 Task: Create a due date automation trigger when advanced on, on the monday after a card is due add fields without custom field "Resume" set to a date in this month at 11:00 AM.
Action: Mouse moved to (1046, 310)
Screenshot: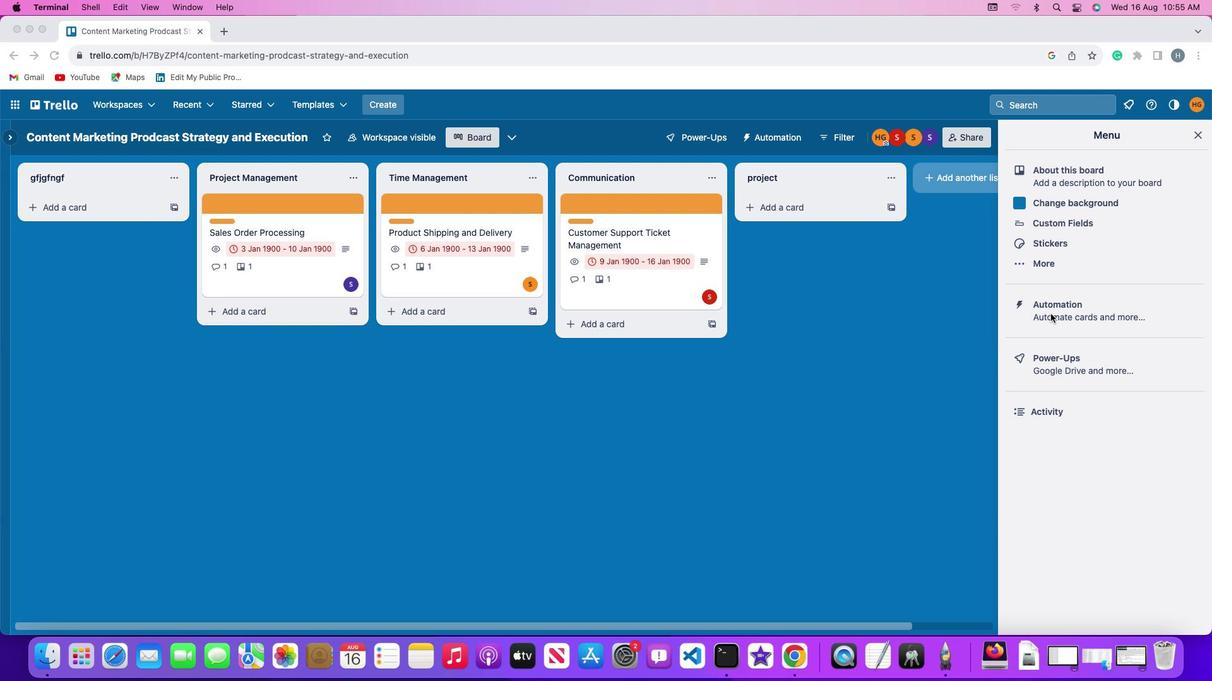
Action: Mouse pressed left at (1046, 310)
Screenshot: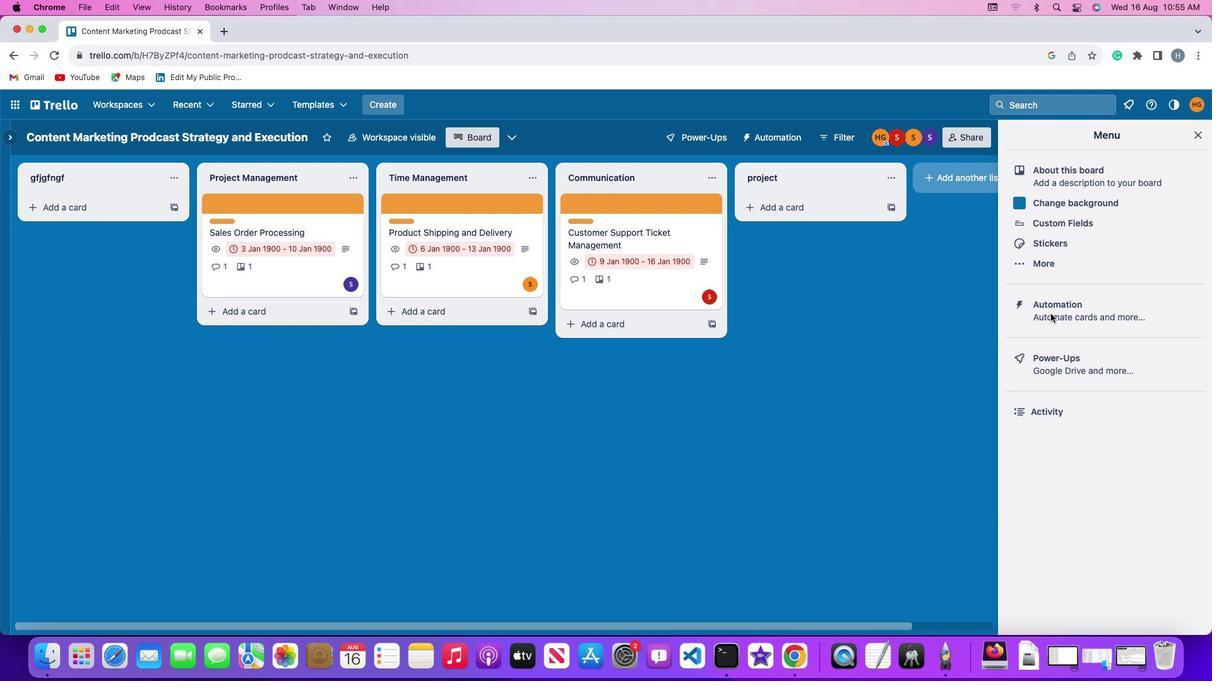 
Action: Mouse pressed left at (1046, 310)
Screenshot: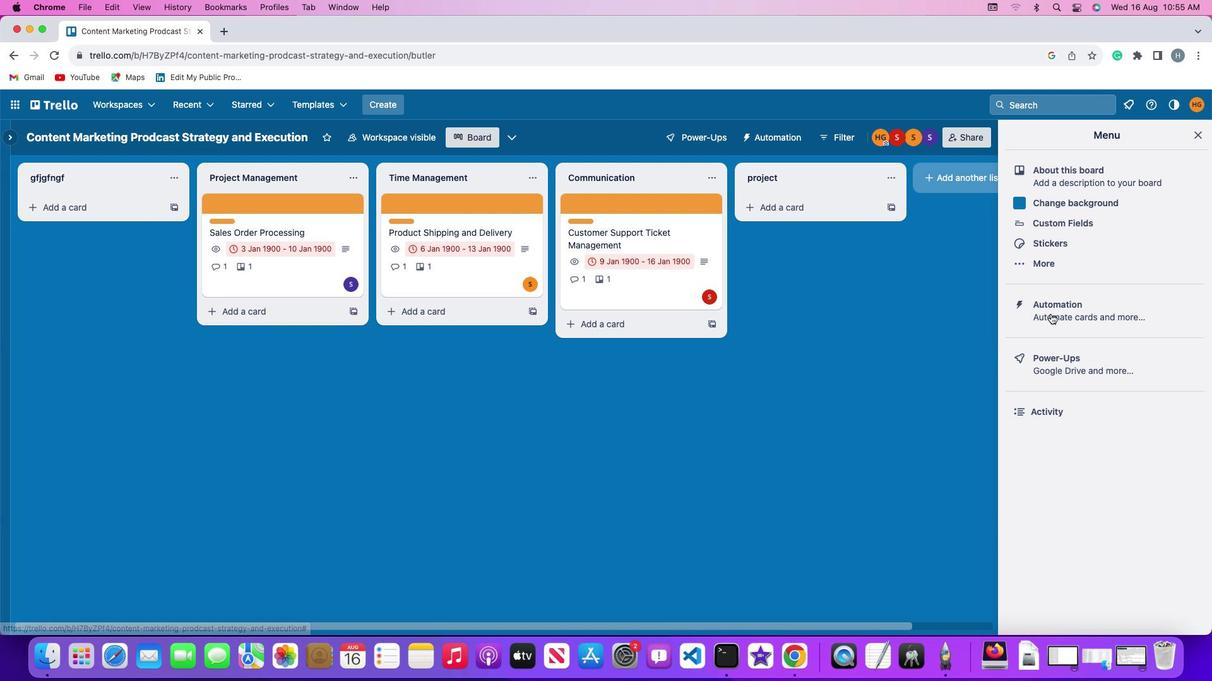 
Action: Mouse moved to (93, 294)
Screenshot: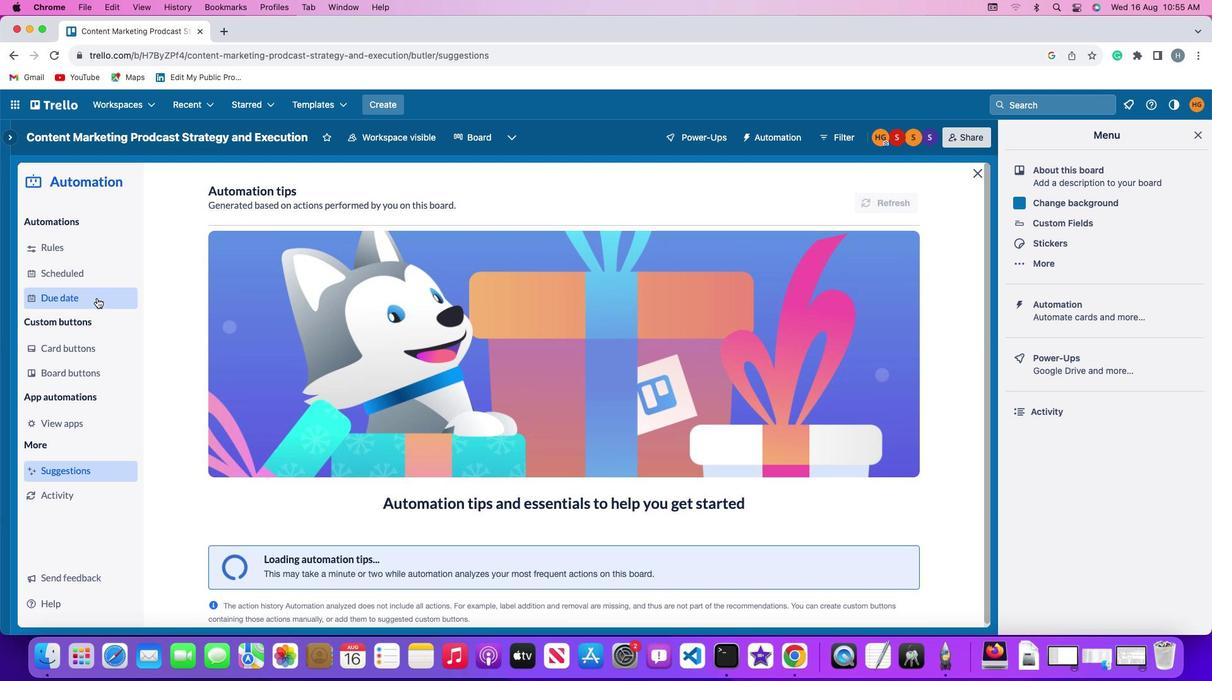 
Action: Mouse pressed left at (93, 294)
Screenshot: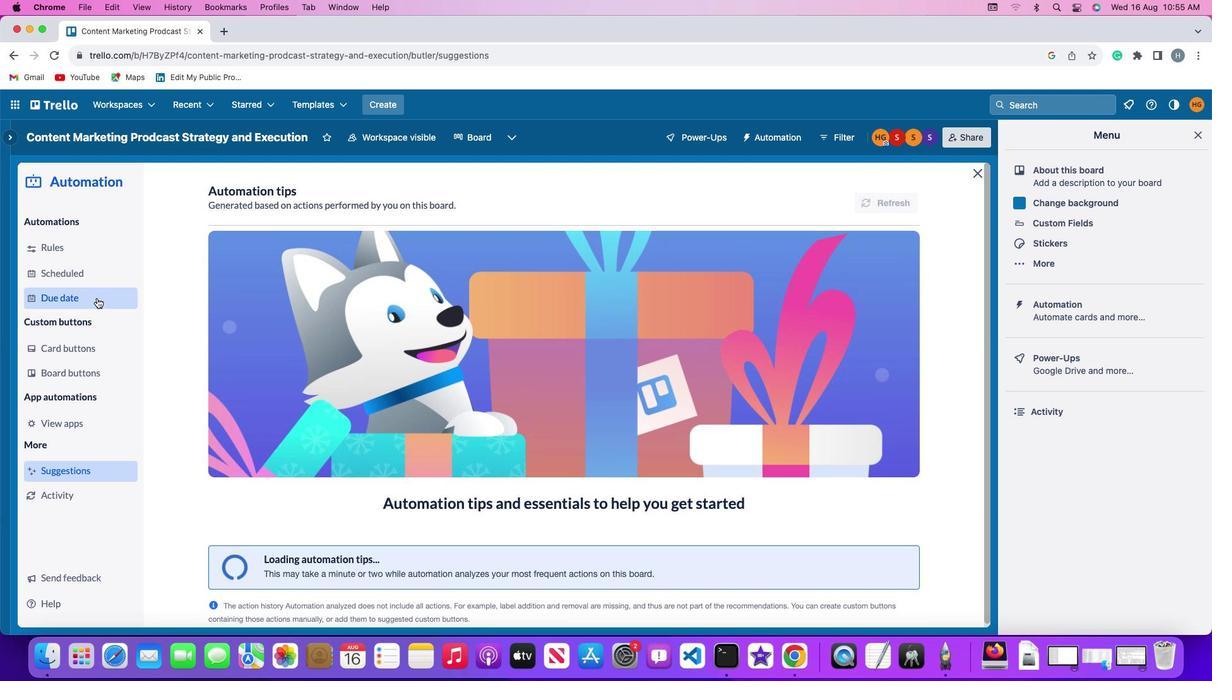 
Action: Mouse moved to (856, 187)
Screenshot: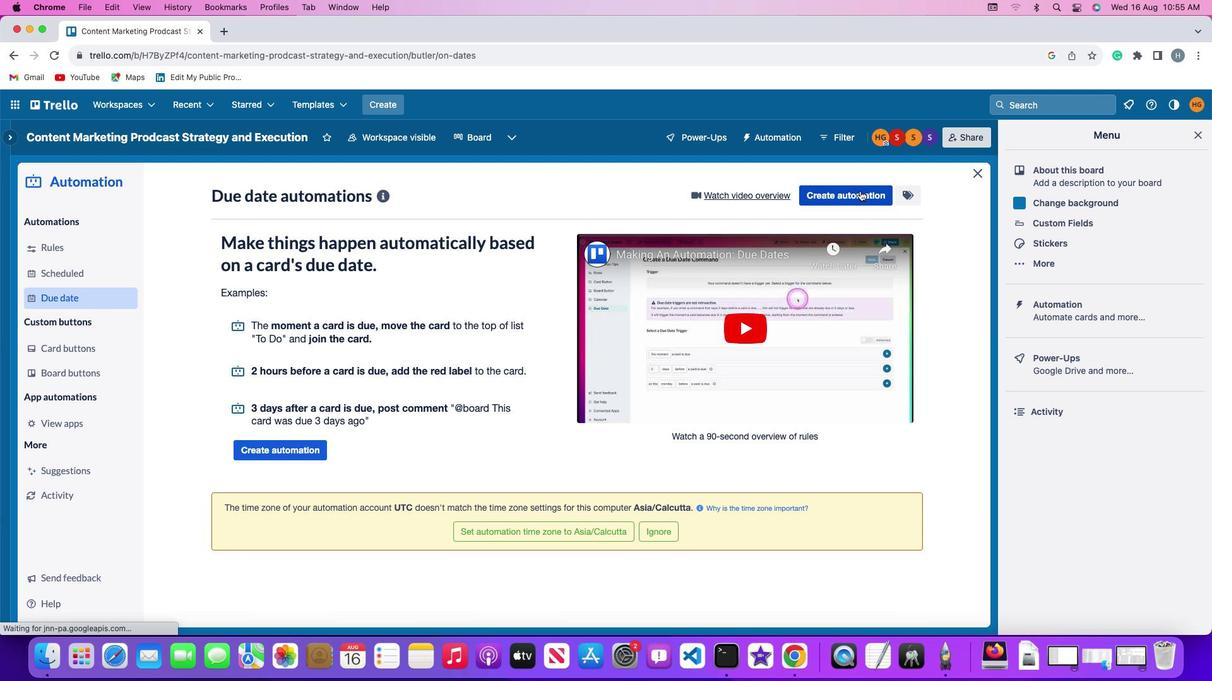 
Action: Mouse pressed left at (856, 187)
Screenshot: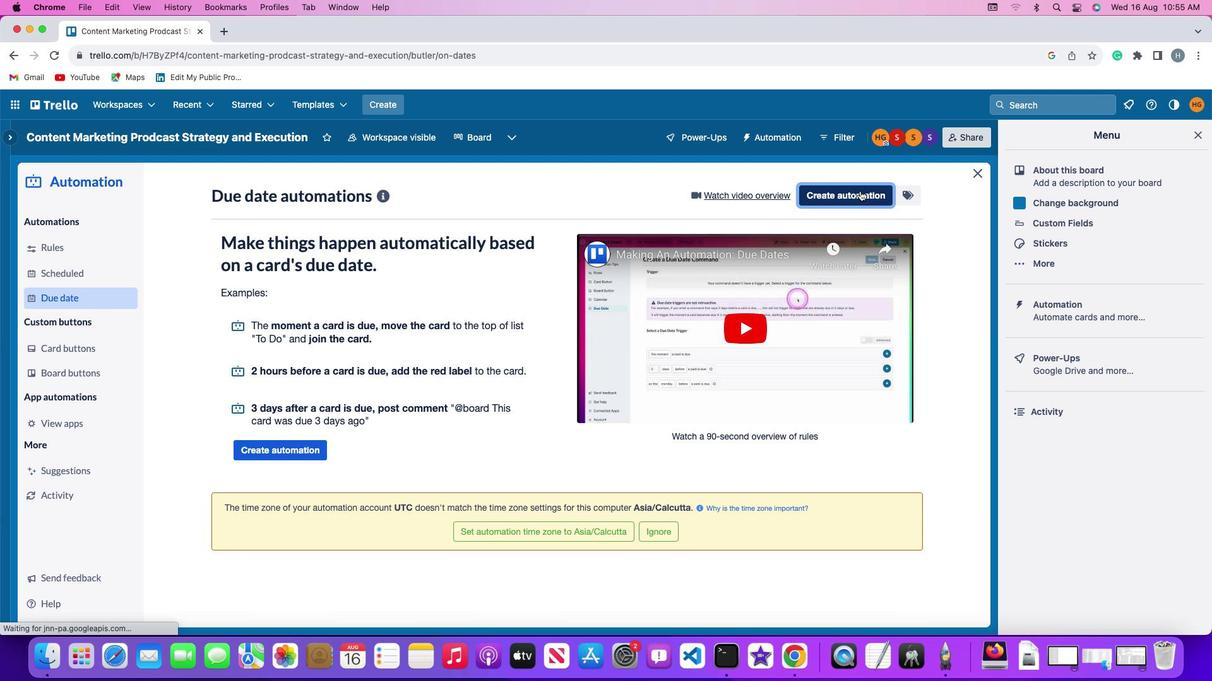 
Action: Mouse moved to (255, 311)
Screenshot: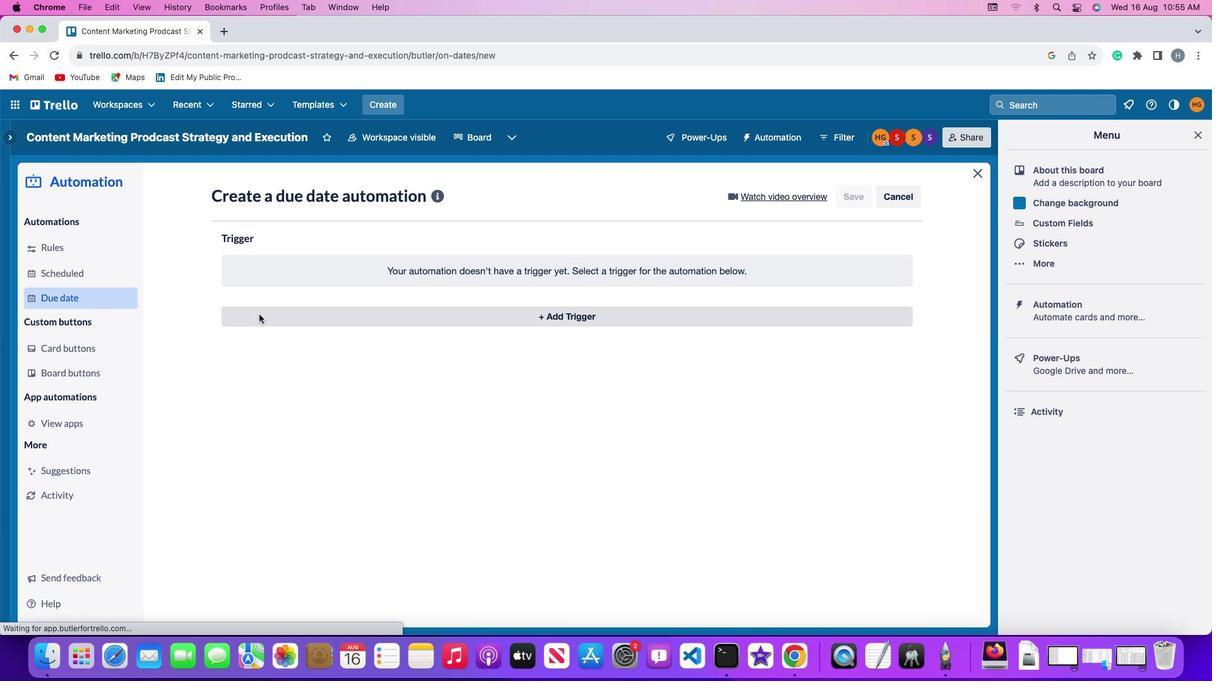 
Action: Mouse pressed left at (255, 311)
Screenshot: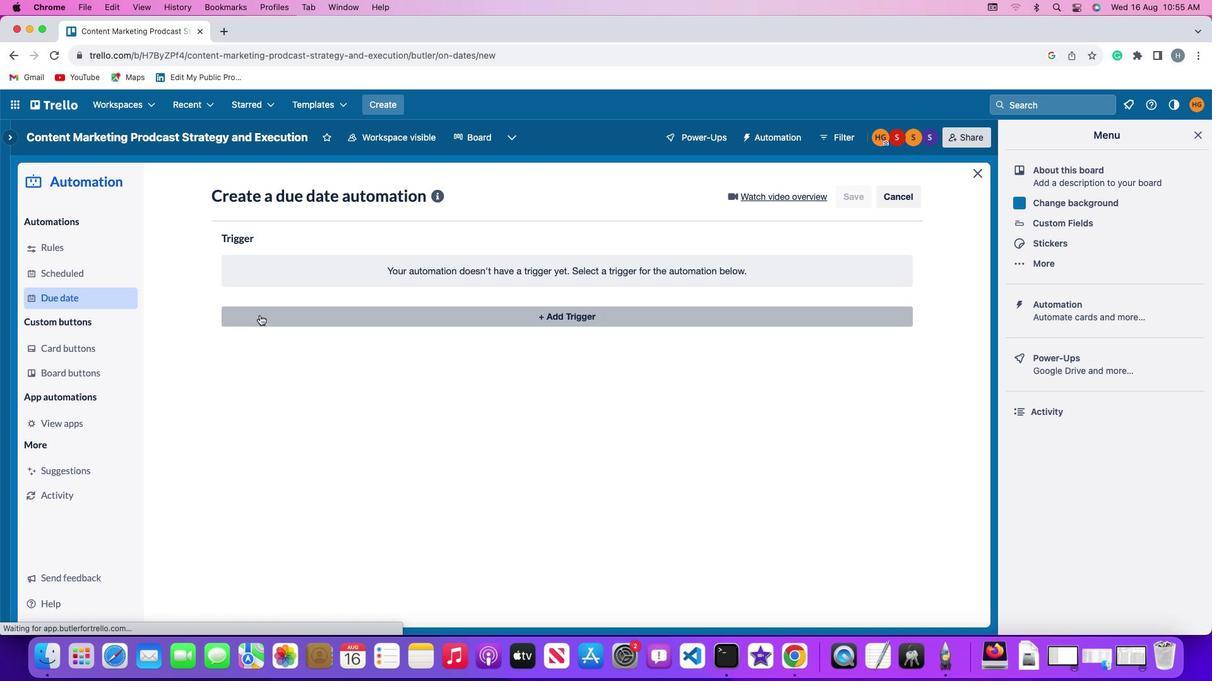 
Action: Mouse moved to (289, 544)
Screenshot: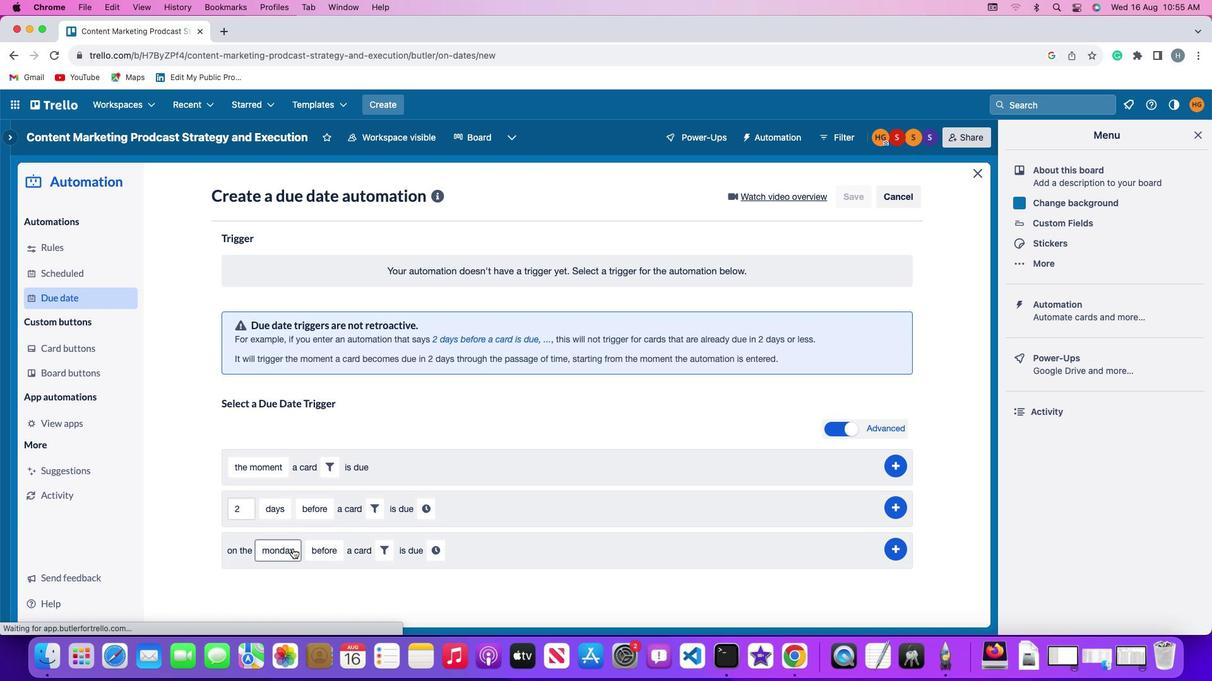 
Action: Mouse pressed left at (289, 544)
Screenshot: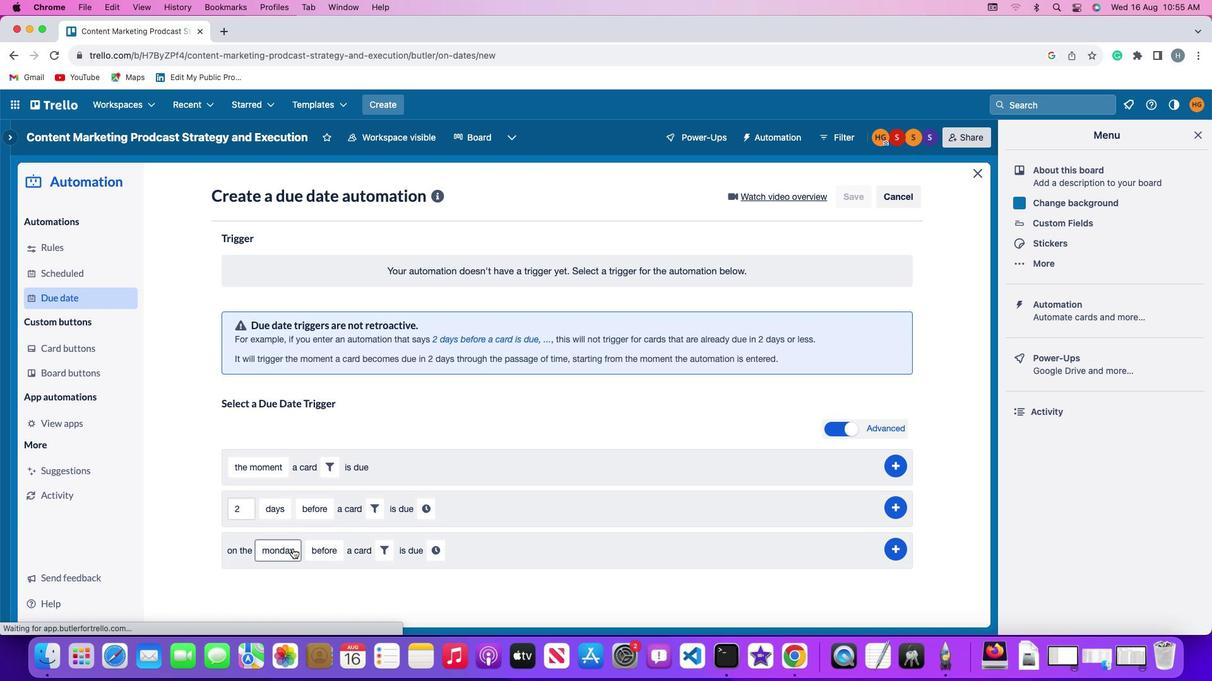 
Action: Mouse moved to (280, 370)
Screenshot: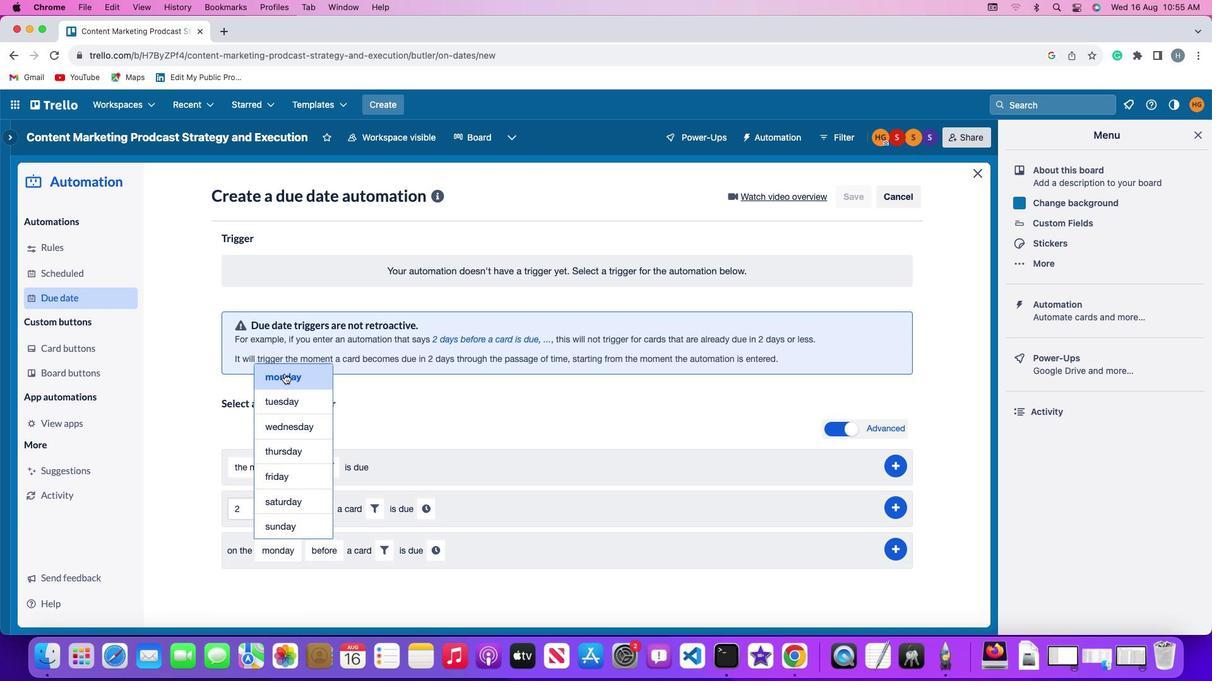 
Action: Mouse pressed left at (280, 370)
Screenshot: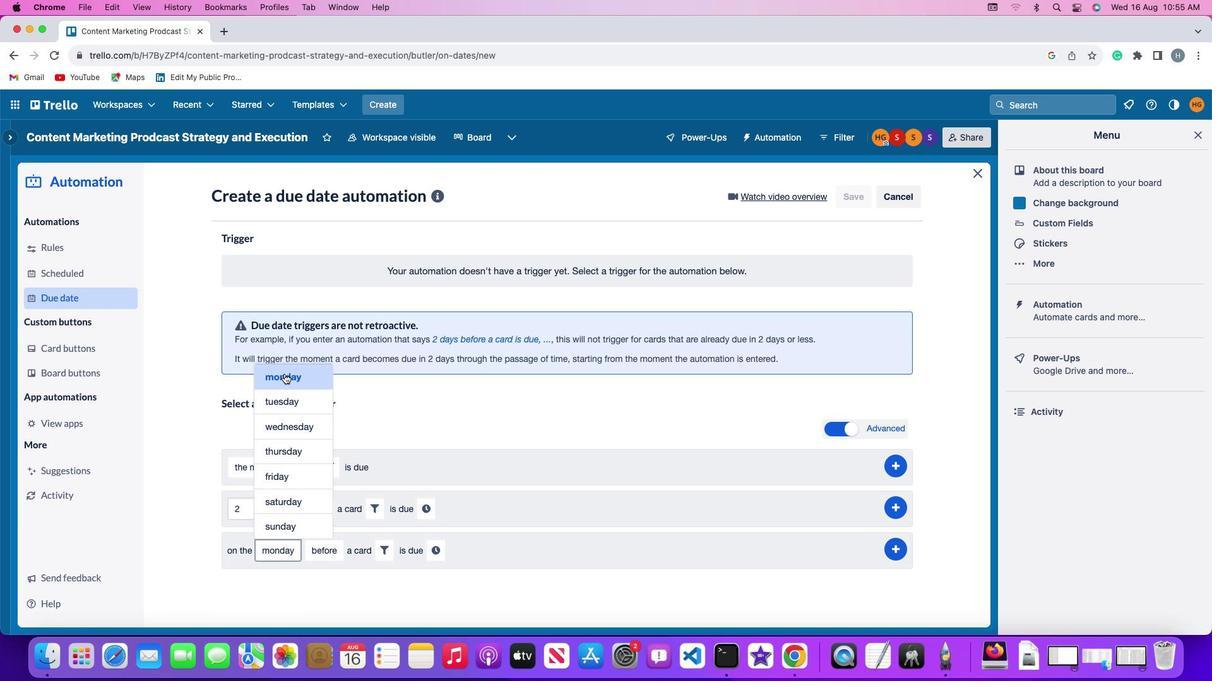 
Action: Mouse moved to (320, 546)
Screenshot: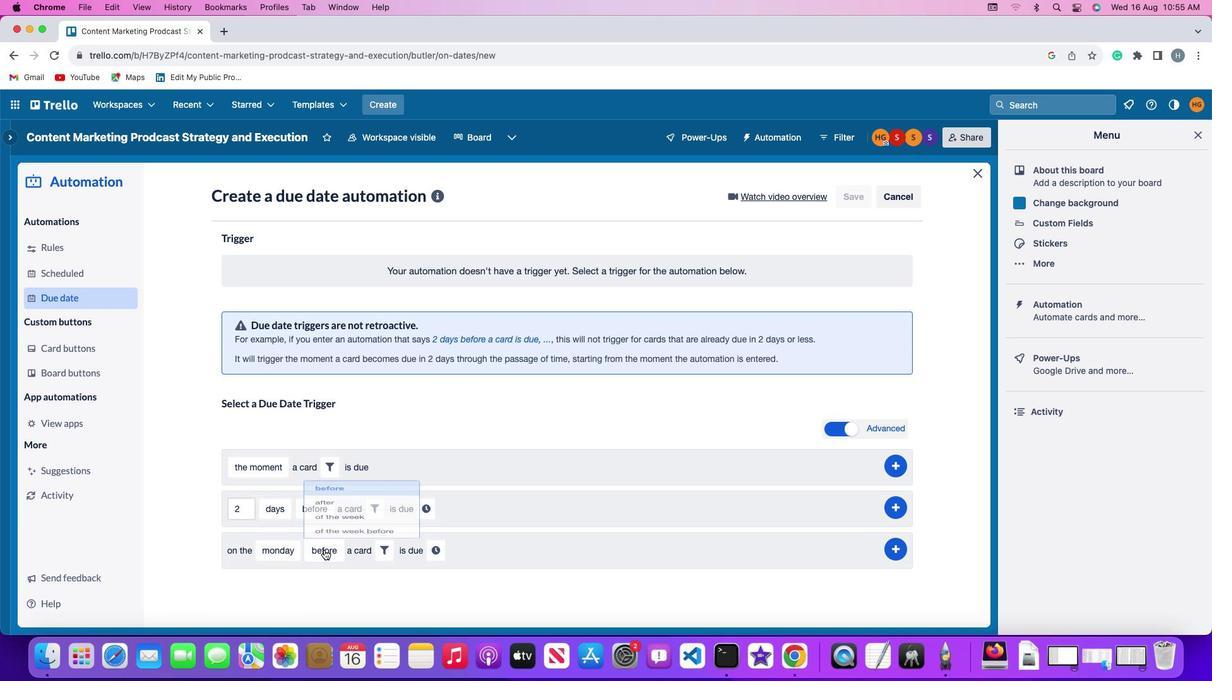 
Action: Mouse pressed left at (320, 546)
Screenshot: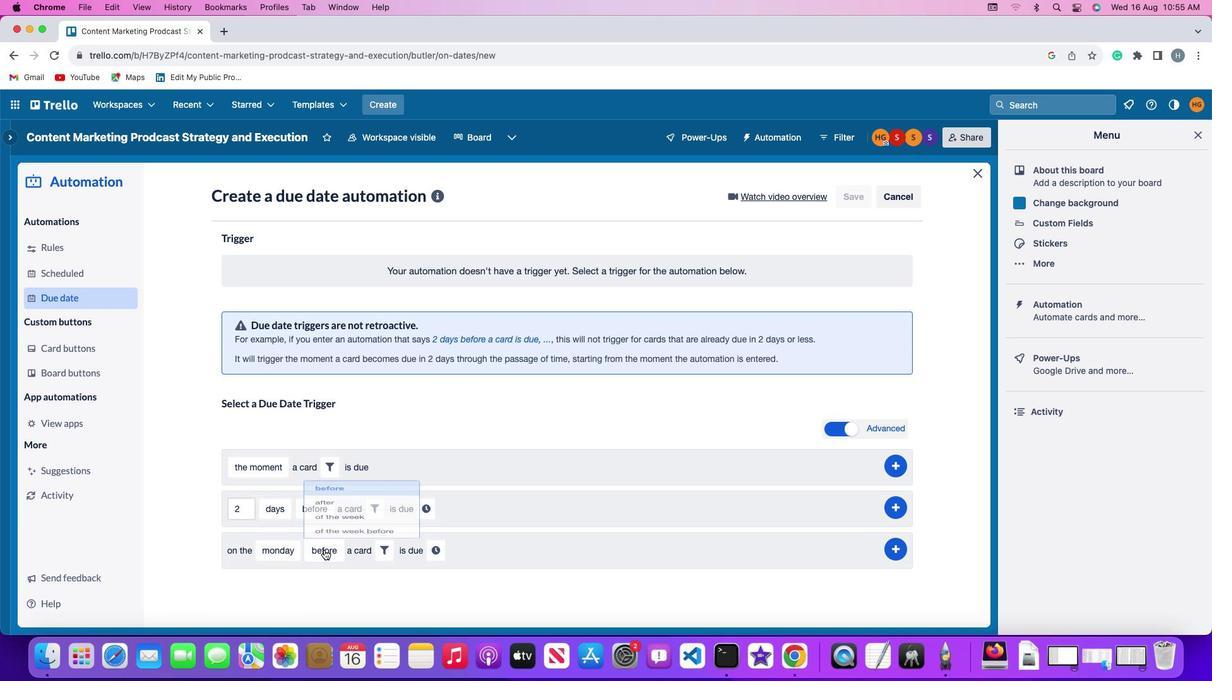 
Action: Mouse moved to (332, 473)
Screenshot: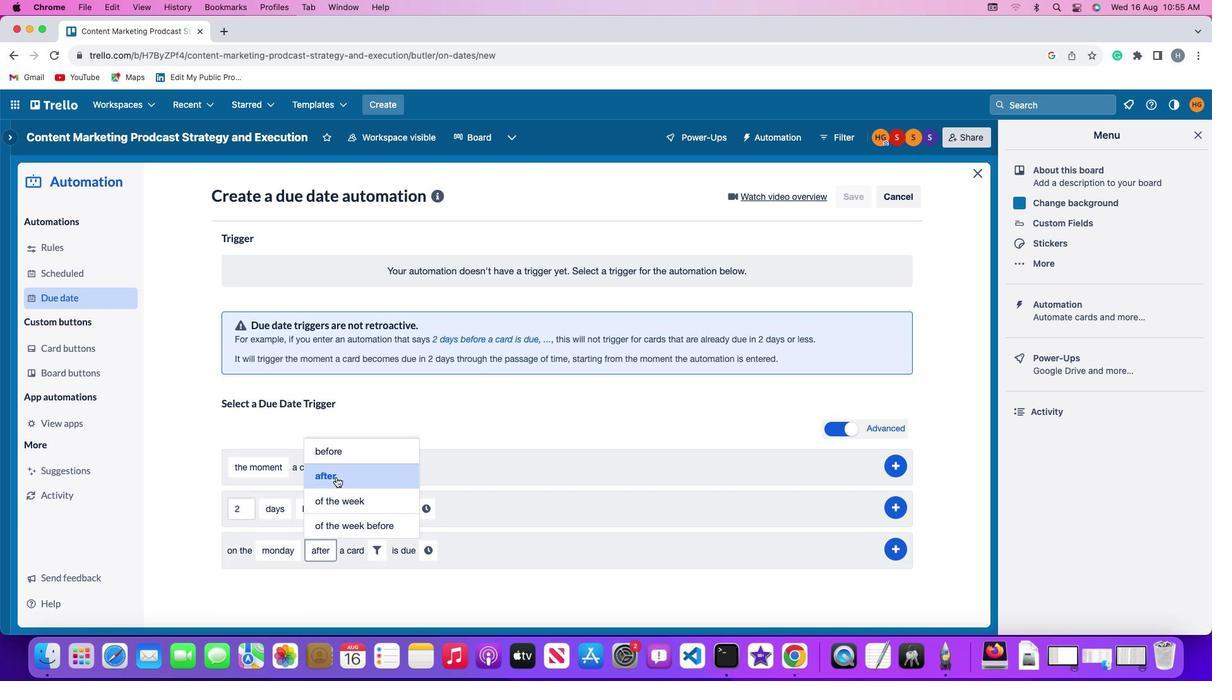 
Action: Mouse pressed left at (332, 473)
Screenshot: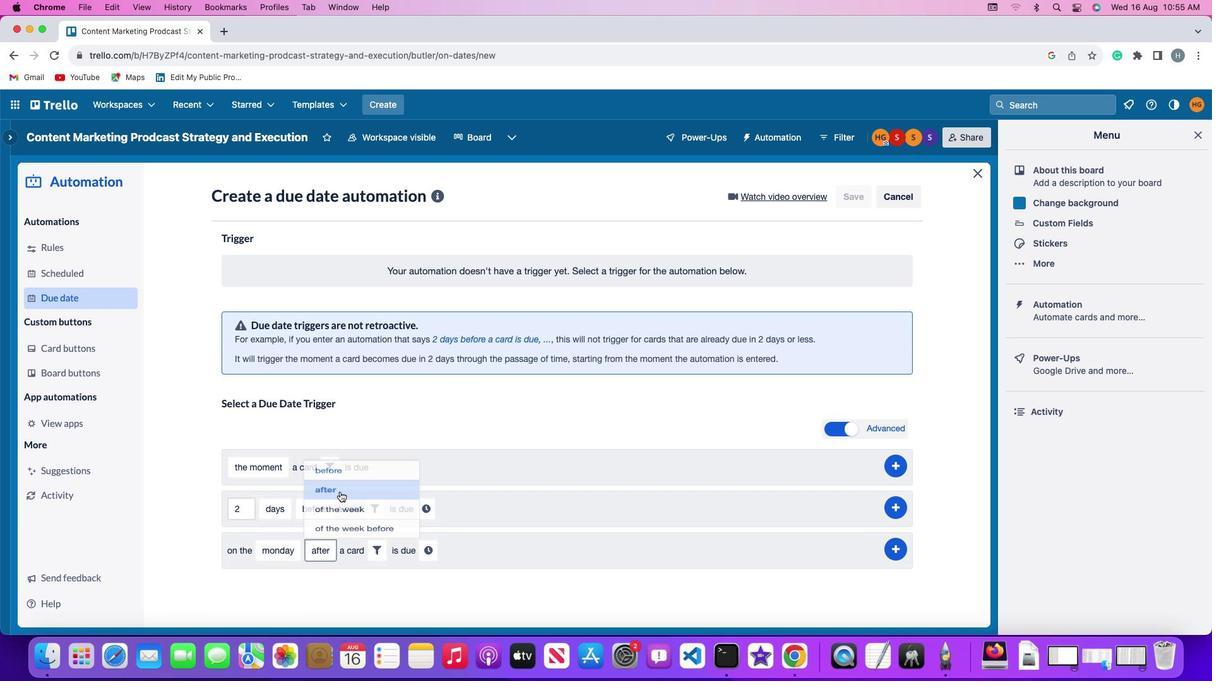 
Action: Mouse moved to (371, 549)
Screenshot: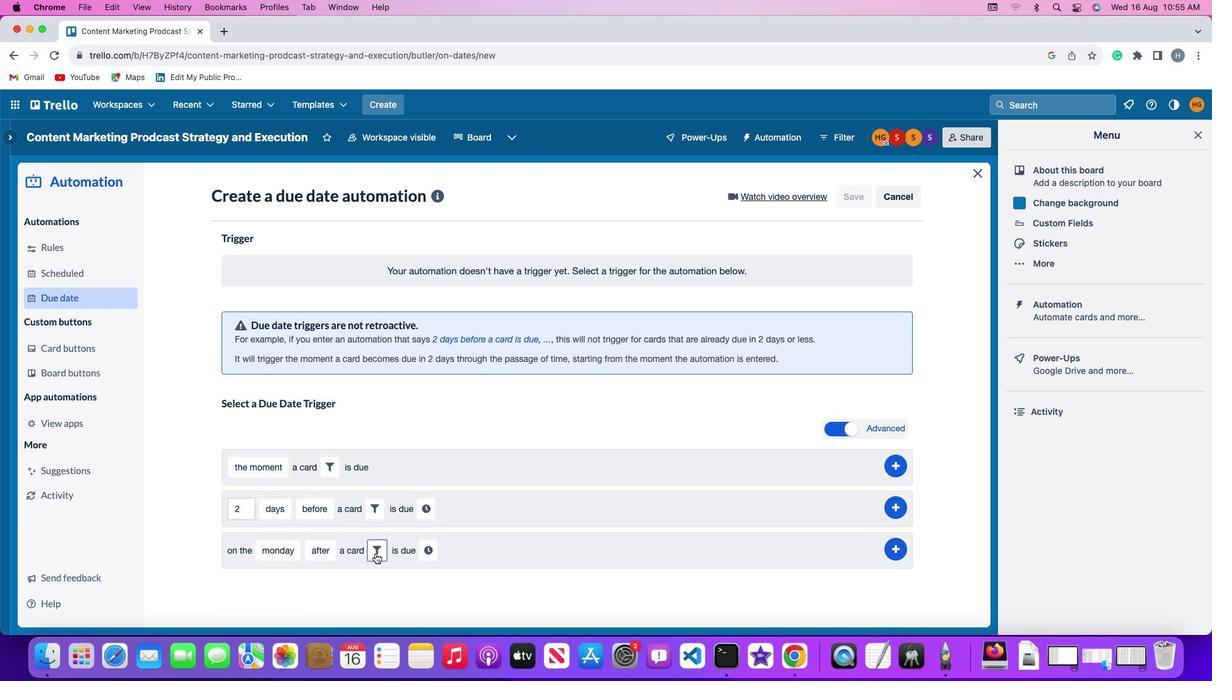 
Action: Mouse pressed left at (371, 549)
Screenshot: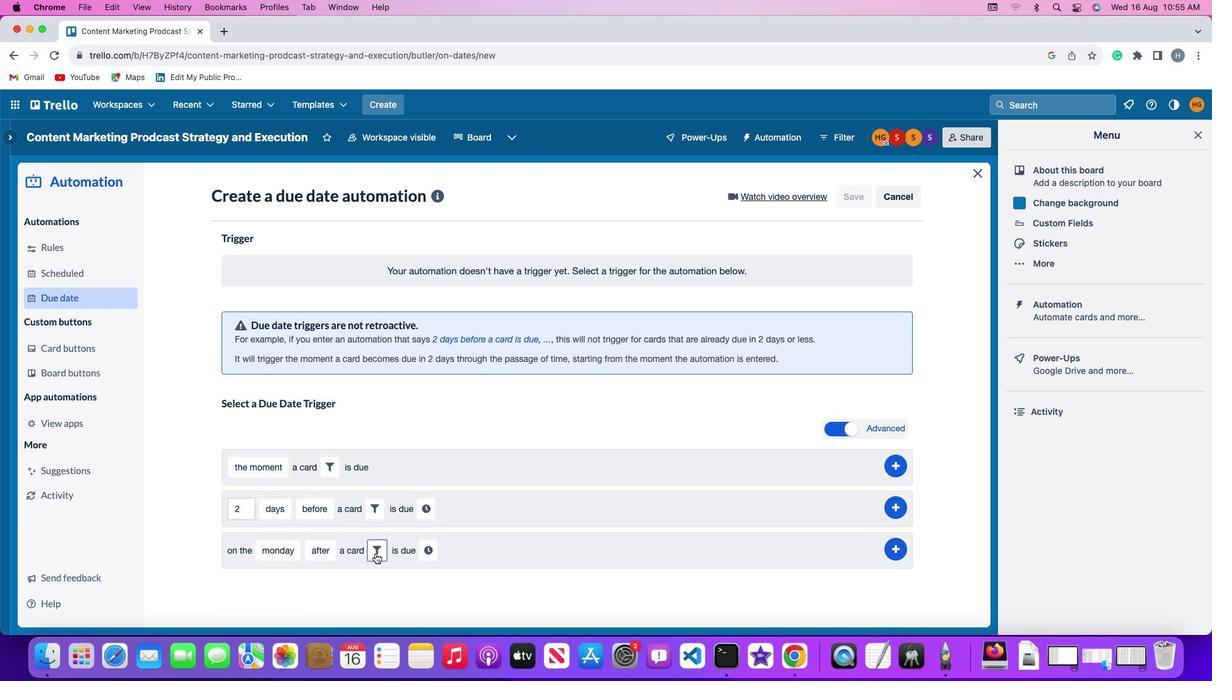 
Action: Mouse moved to (577, 590)
Screenshot: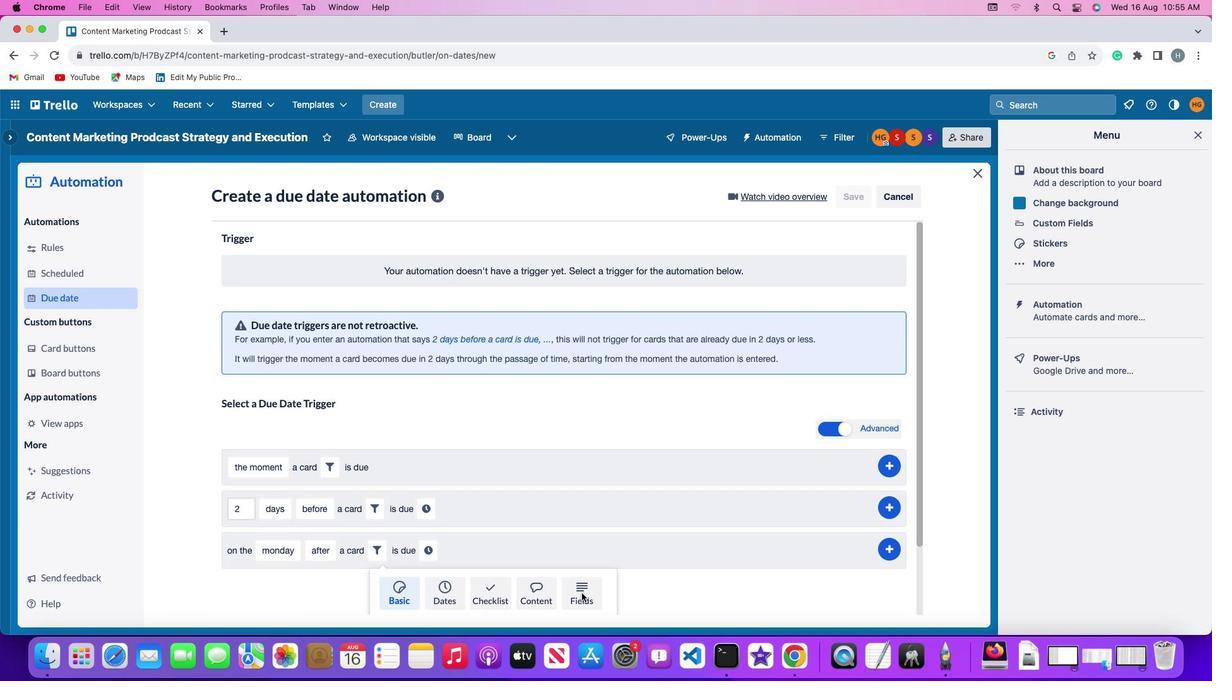 
Action: Mouse pressed left at (577, 590)
Screenshot: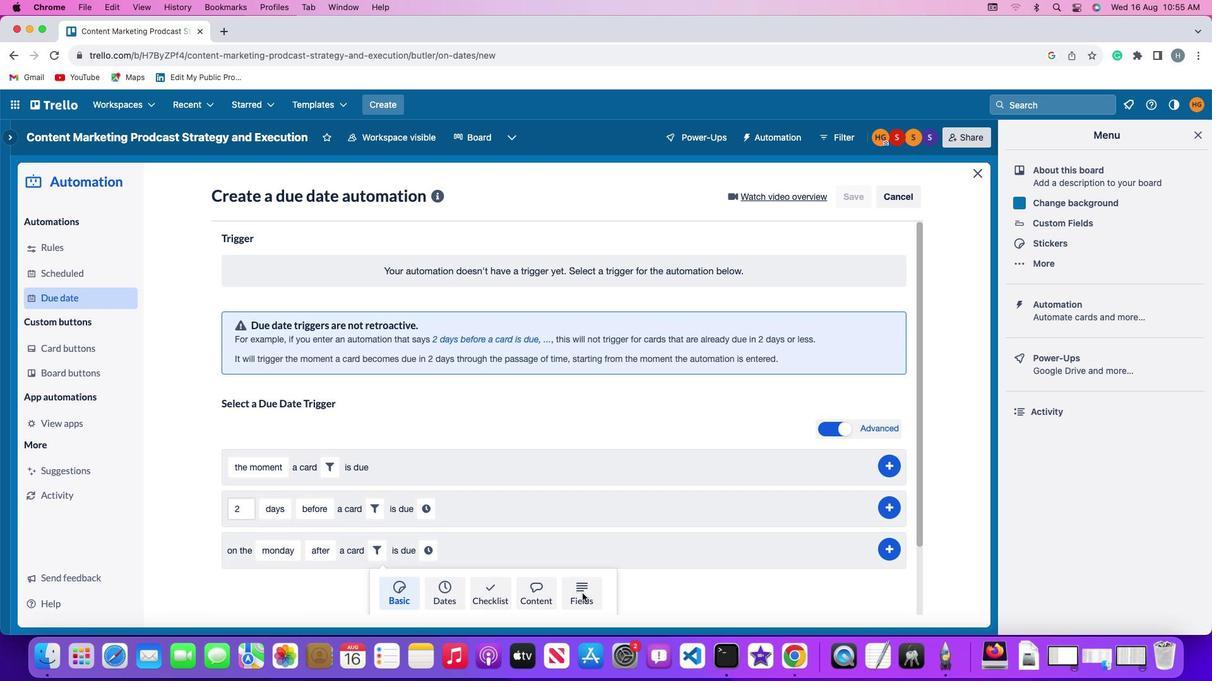 
Action: Mouse moved to (352, 587)
Screenshot: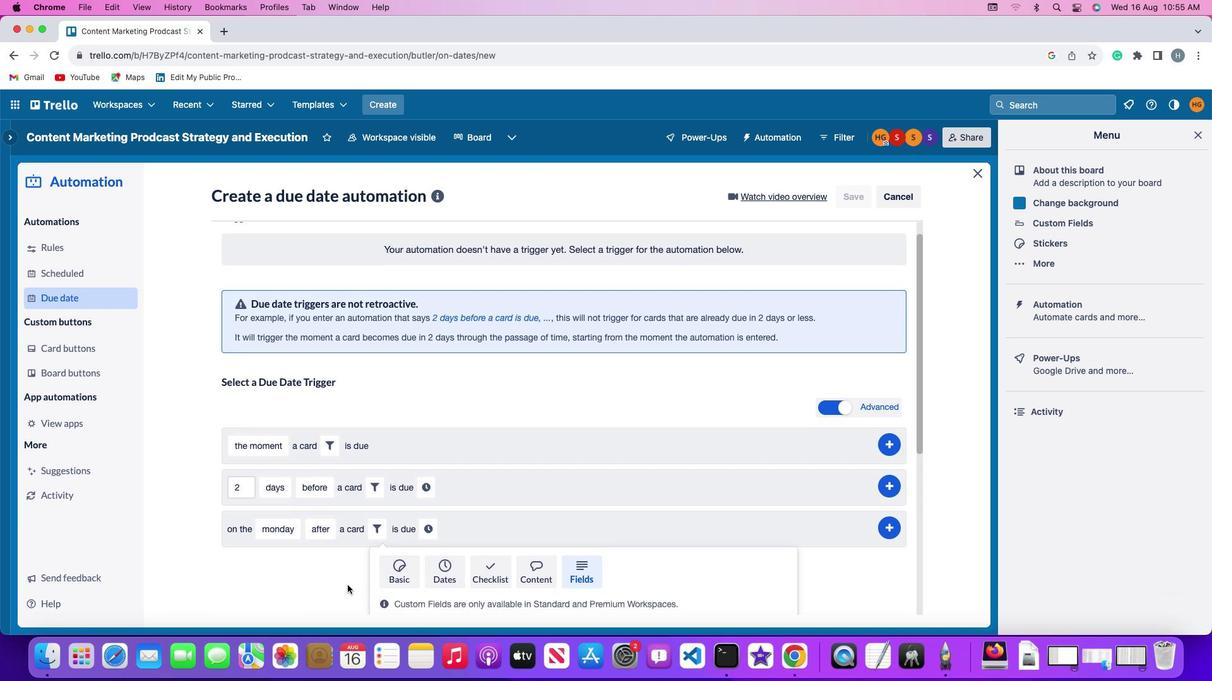 
Action: Mouse scrolled (352, 587) with delta (-3, -3)
Screenshot: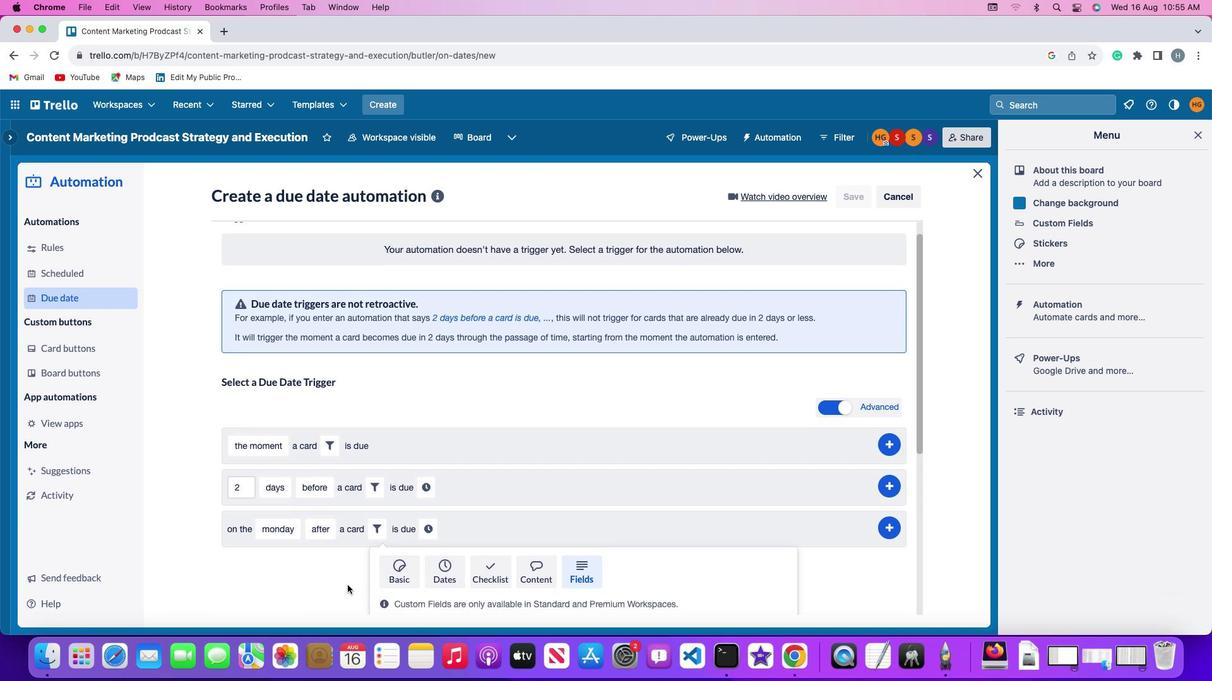 
Action: Mouse moved to (351, 587)
Screenshot: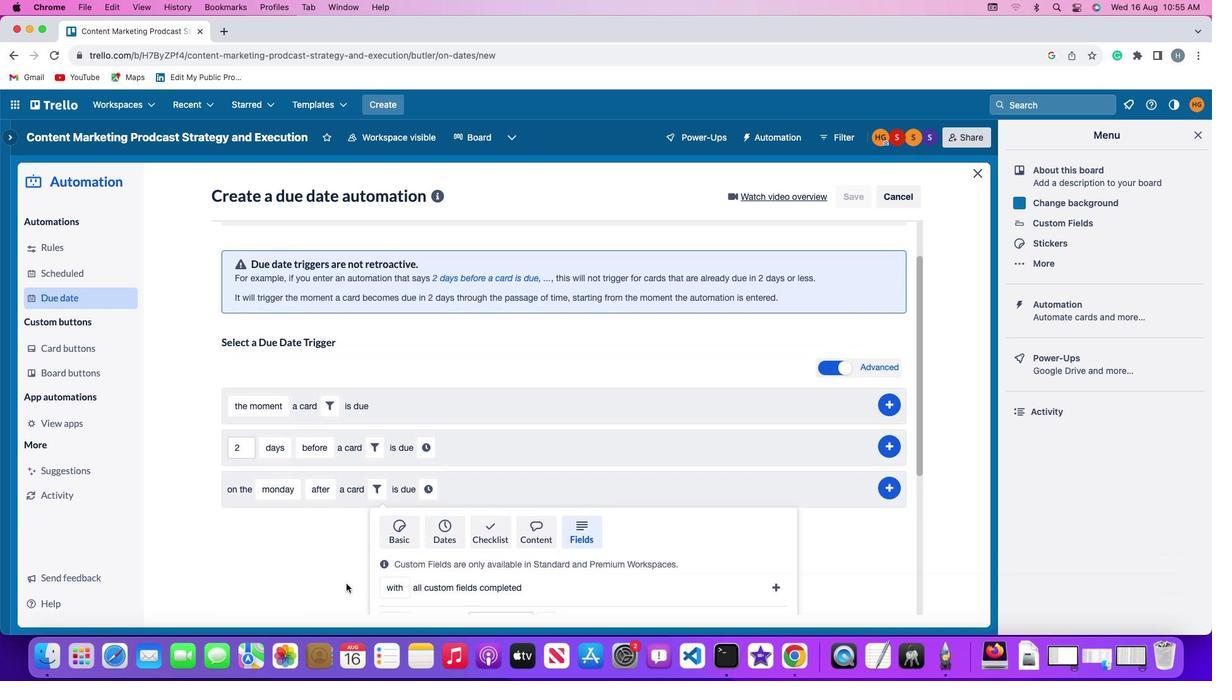 
Action: Mouse scrolled (351, 587) with delta (-3, -3)
Screenshot: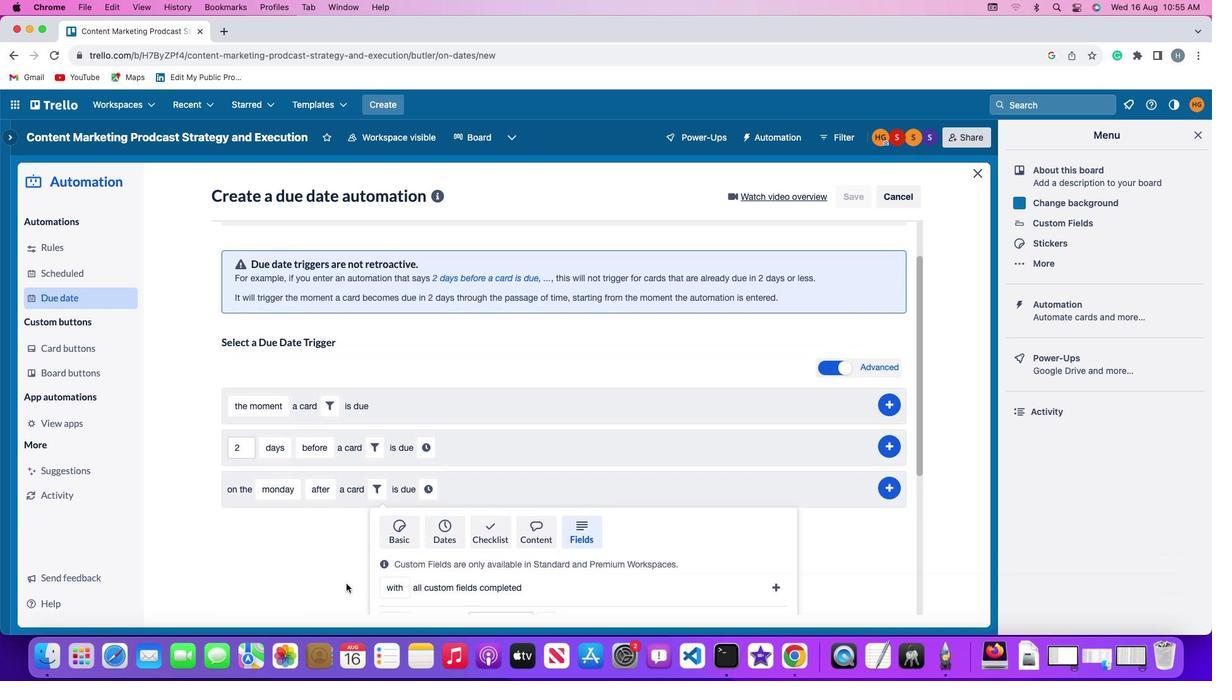 
Action: Mouse moved to (350, 586)
Screenshot: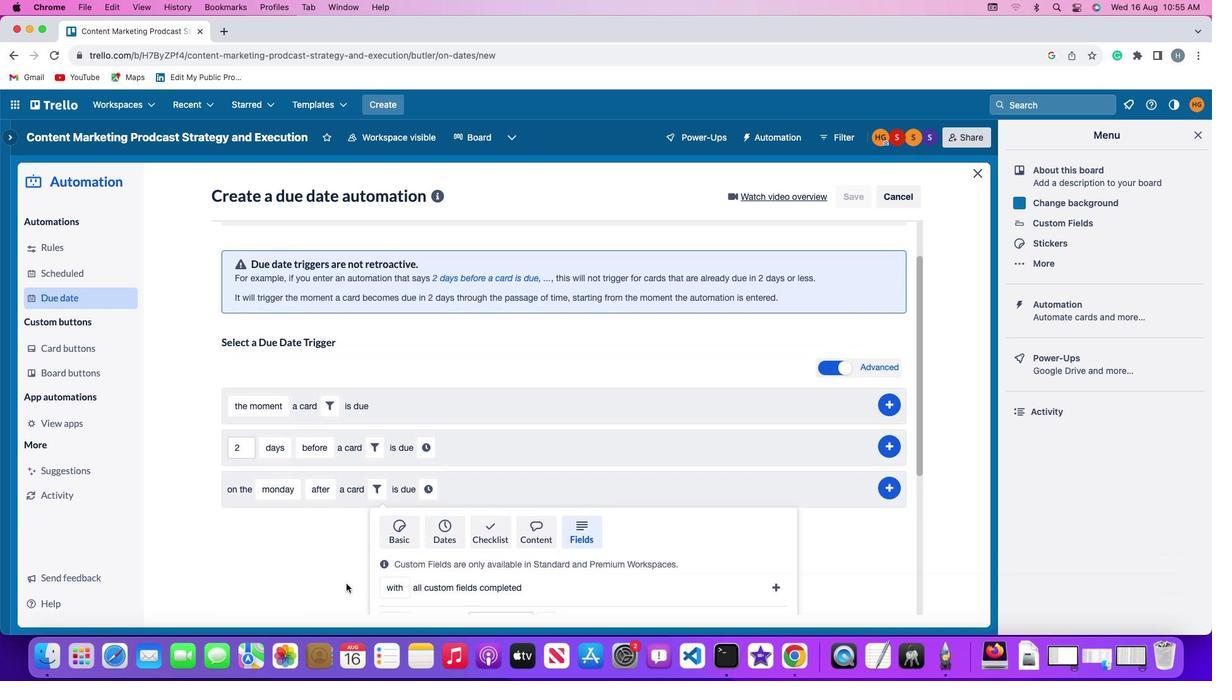 
Action: Mouse scrolled (350, 586) with delta (-3, -5)
Screenshot: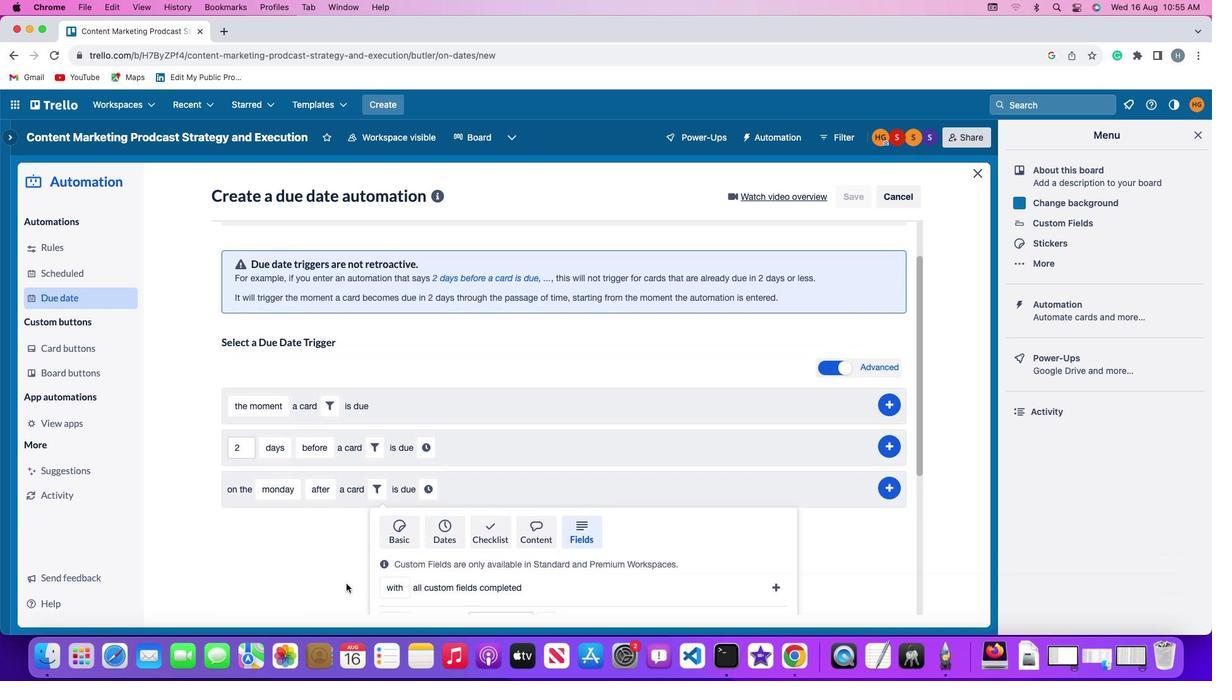 
Action: Mouse moved to (349, 584)
Screenshot: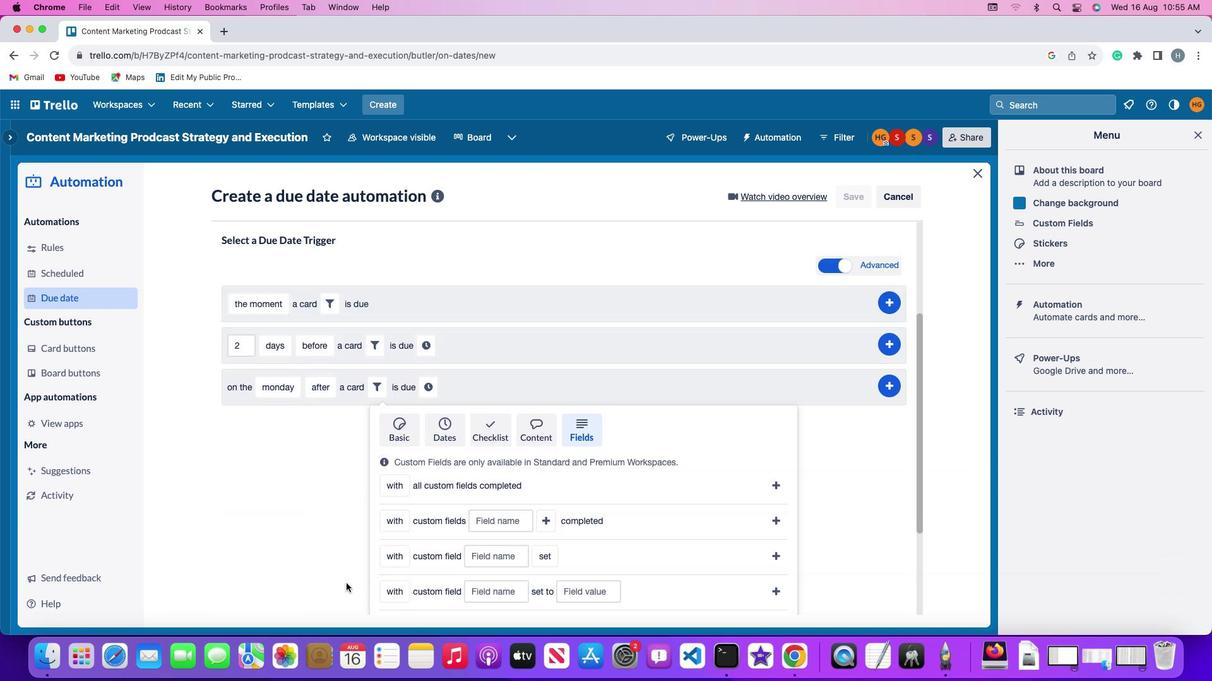 
Action: Mouse scrolled (349, 584) with delta (-3, -6)
Screenshot: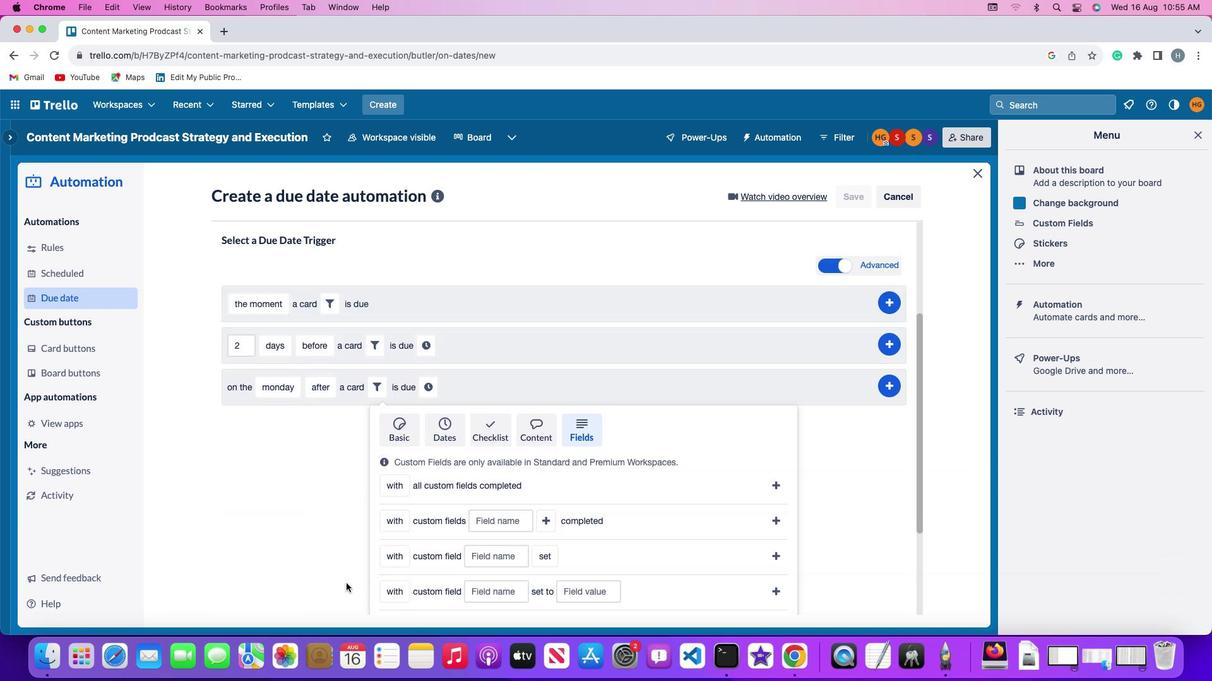 
Action: Mouse moved to (345, 582)
Screenshot: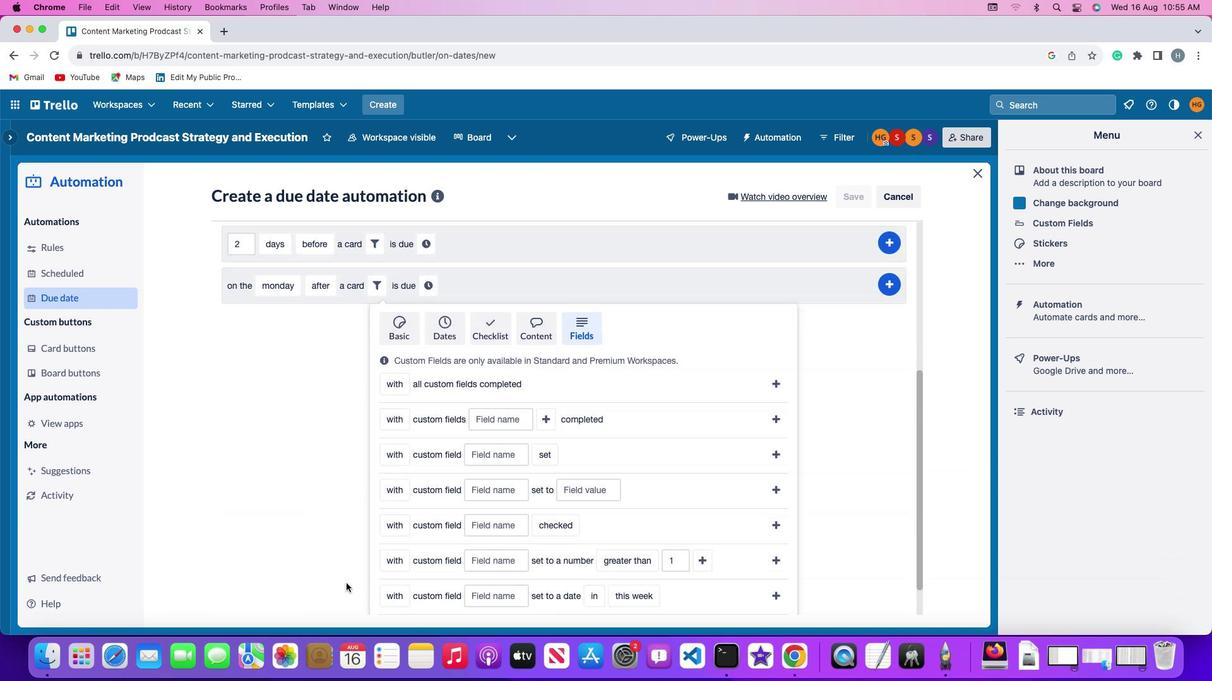 
Action: Mouse scrolled (345, 582) with delta (-3, -6)
Screenshot: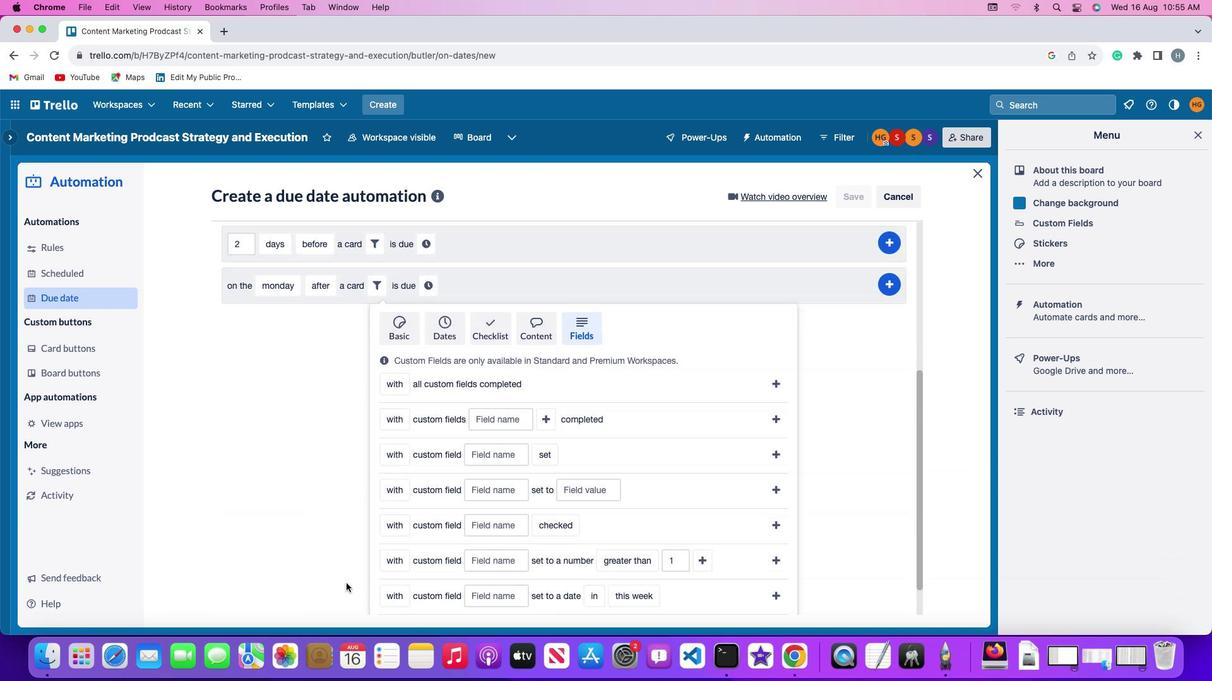
Action: Mouse moved to (342, 580)
Screenshot: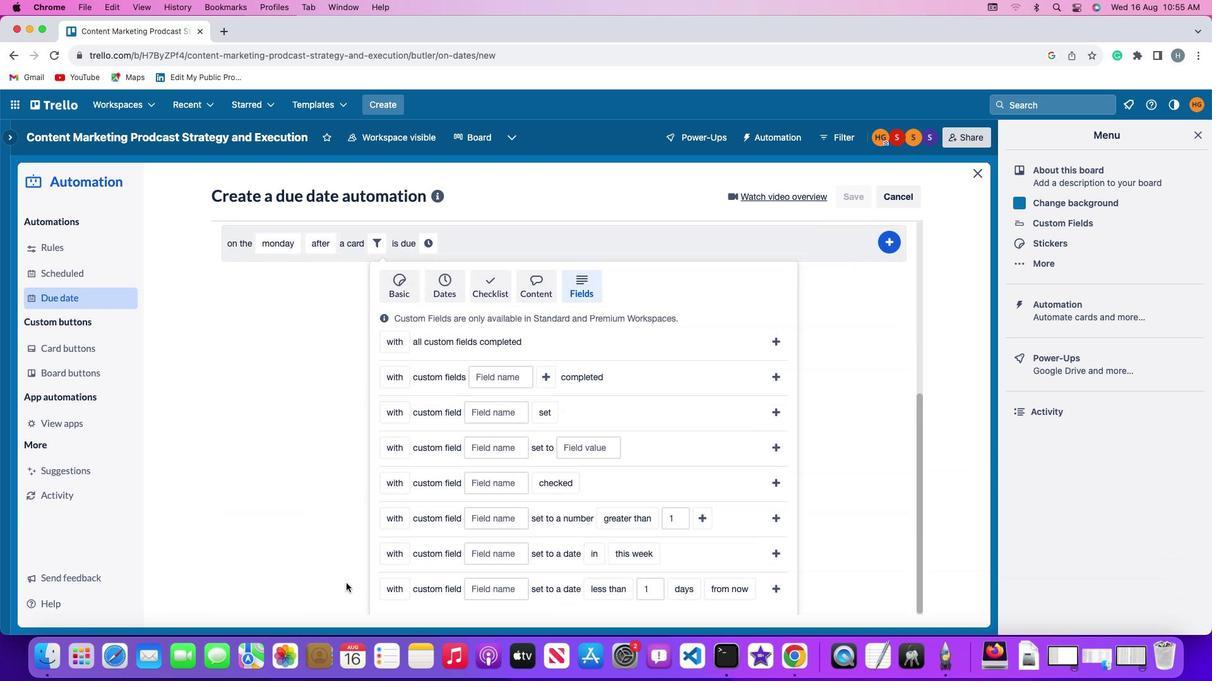 
Action: Mouse scrolled (342, 580) with delta (-3, -3)
Screenshot: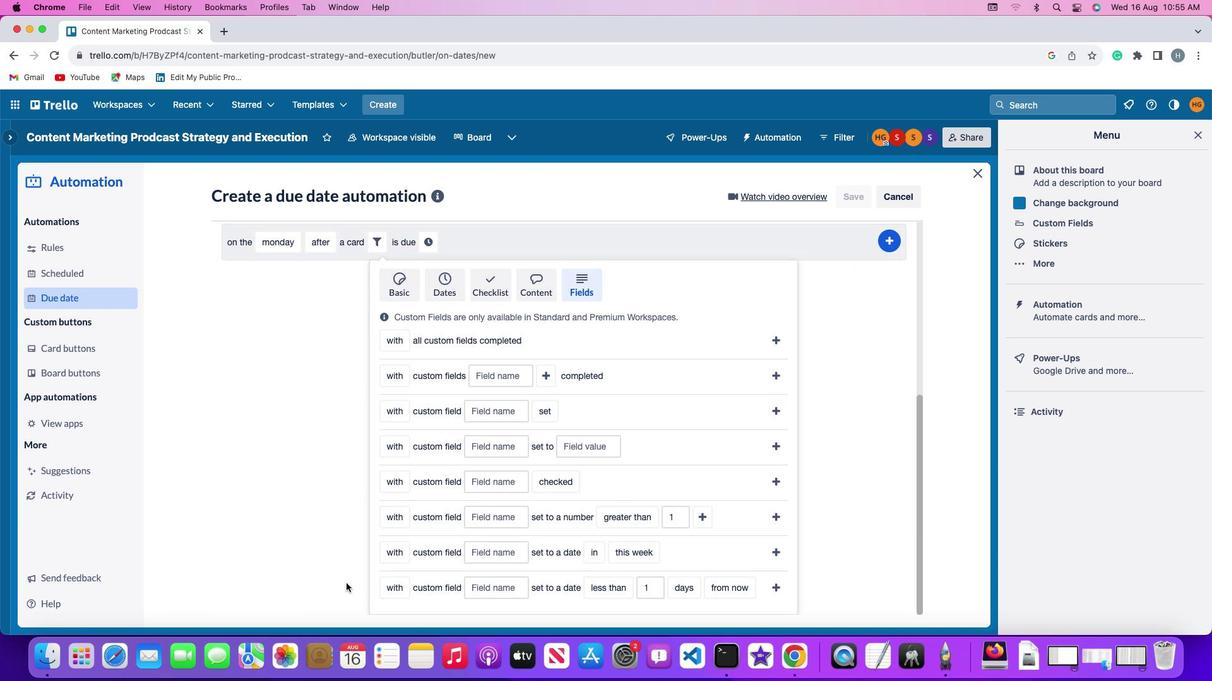 
Action: Mouse scrolled (342, 580) with delta (-3, -3)
Screenshot: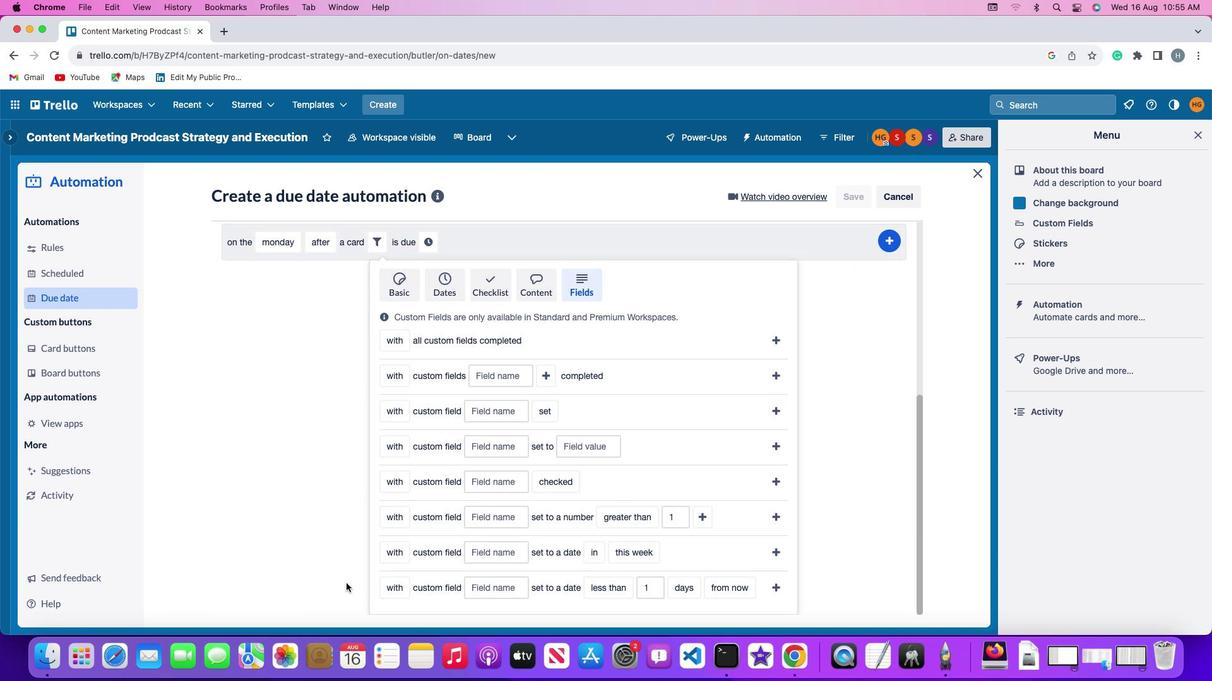 
Action: Mouse scrolled (342, 580) with delta (-3, -5)
Screenshot: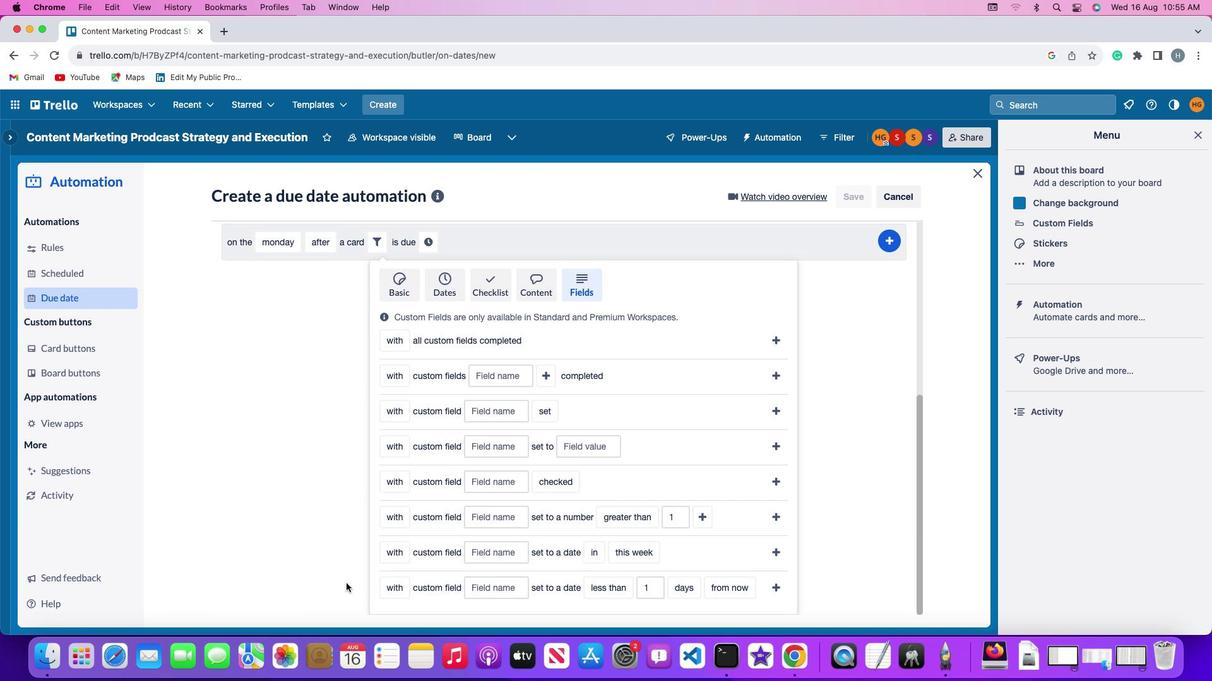 
Action: Mouse scrolled (342, 580) with delta (-3, -6)
Screenshot: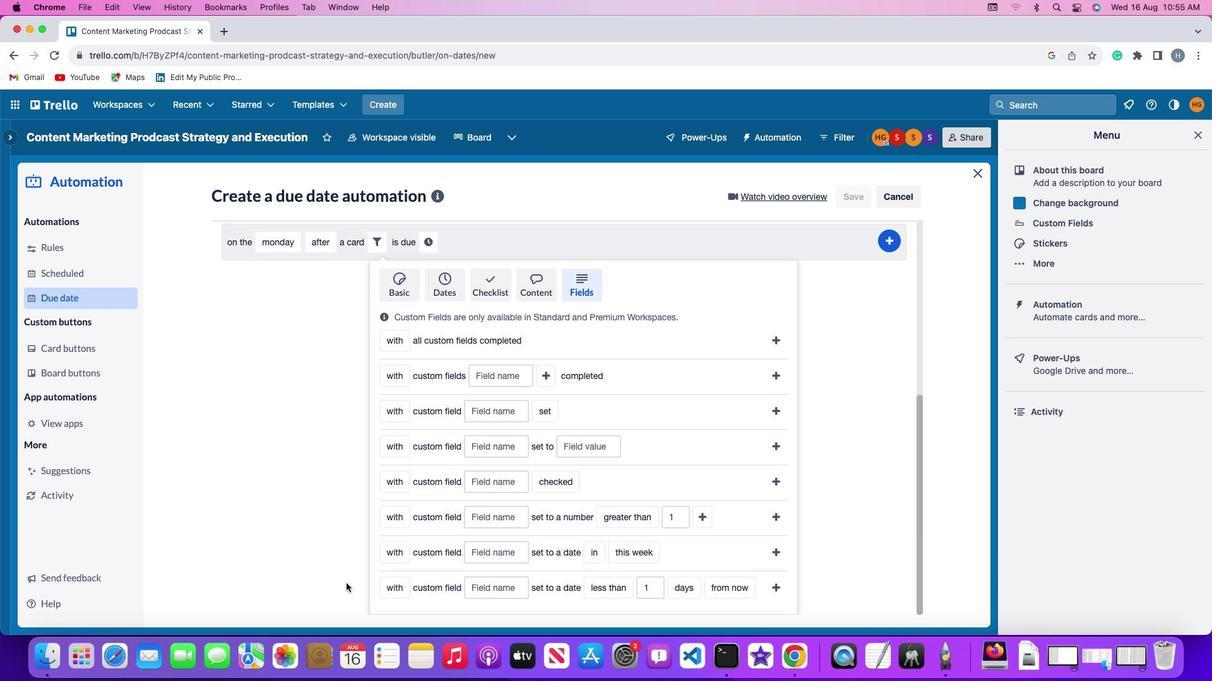 
Action: Mouse scrolled (342, 580) with delta (-3, -3)
Screenshot: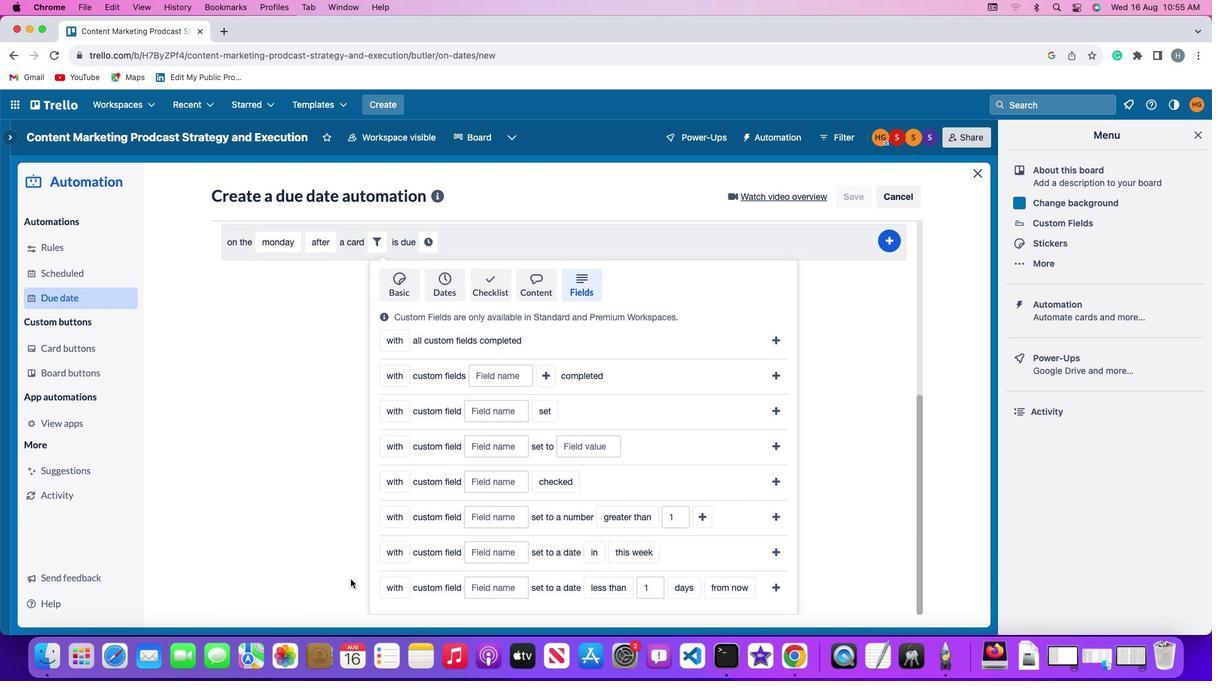 
Action: Mouse moved to (383, 545)
Screenshot: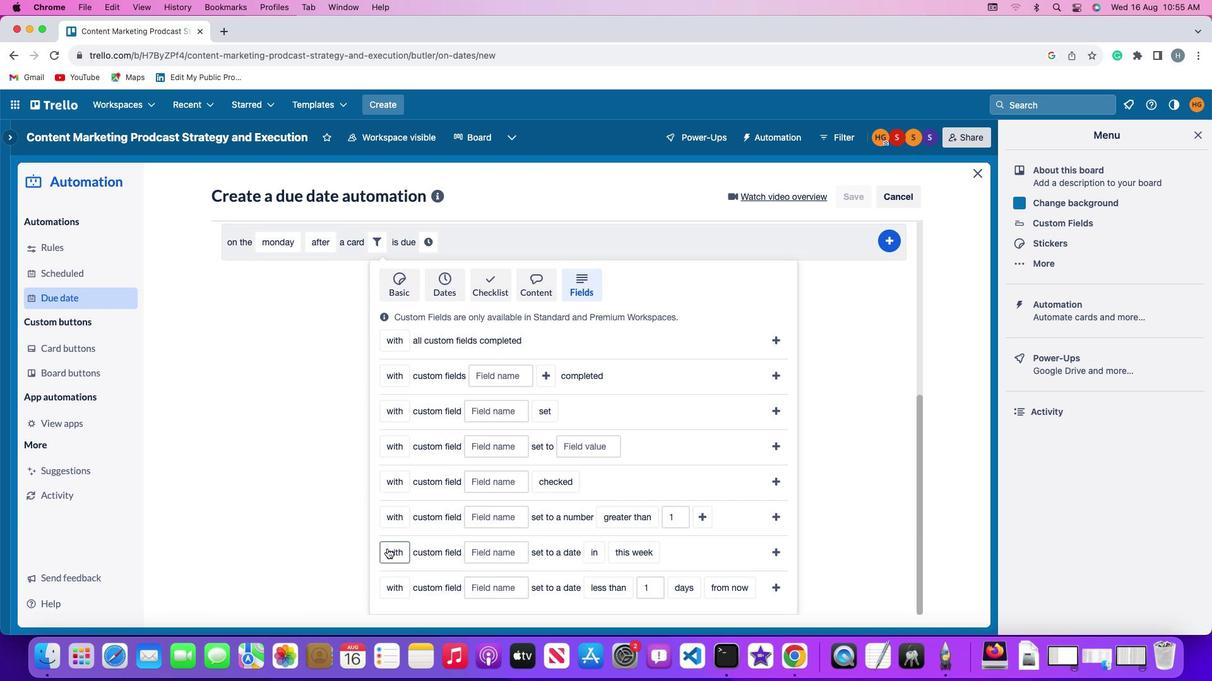 
Action: Mouse pressed left at (383, 545)
Screenshot: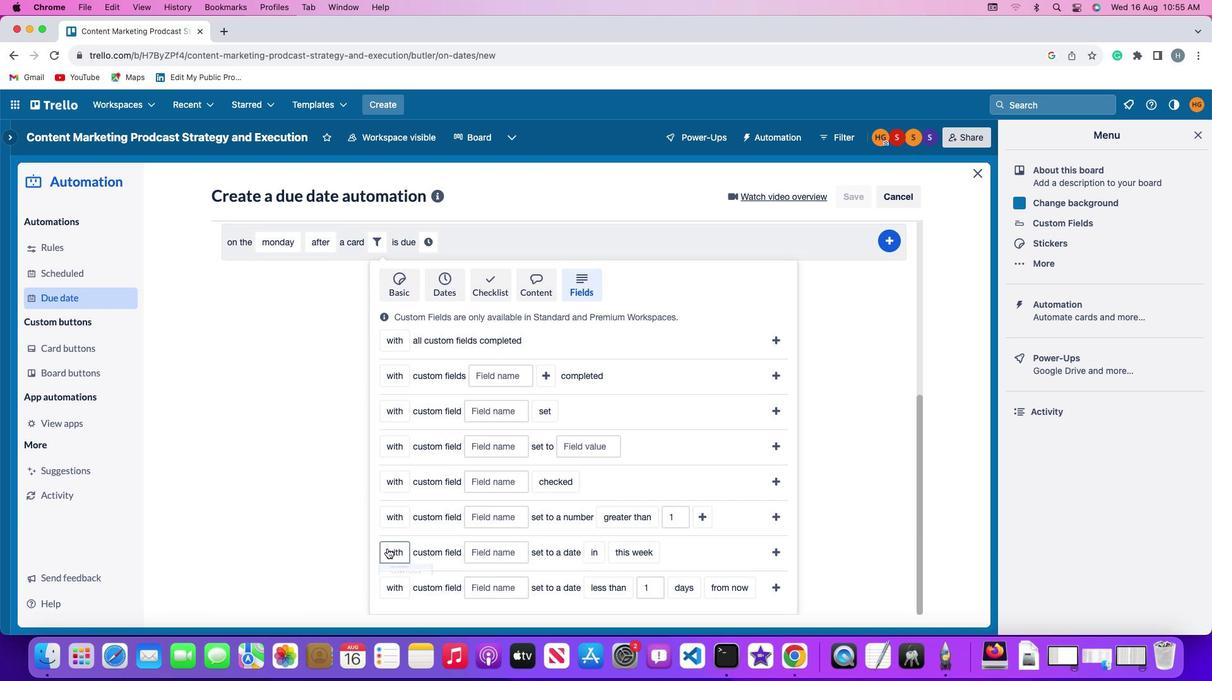 
Action: Mouse moved to (394, 594)
Screenshot: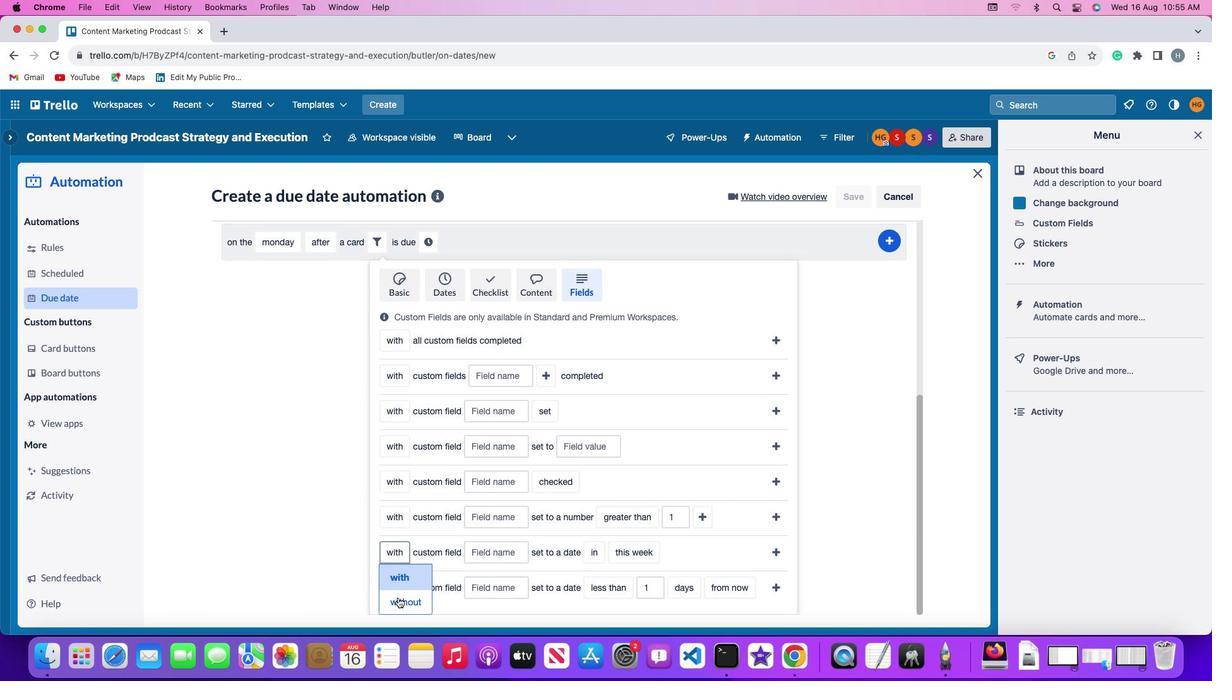 
Action: Mouse pressed left at (394, 594)
Screenshot: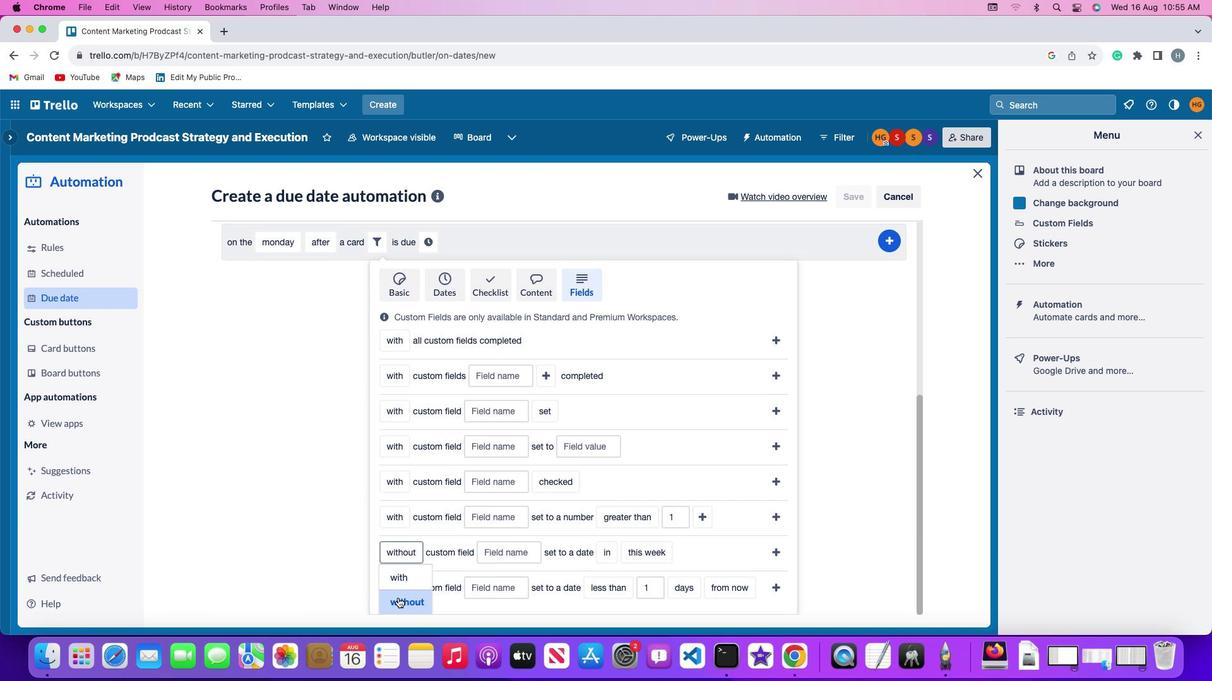 
Action: Mouse moved to (495, 551)
Screenshot: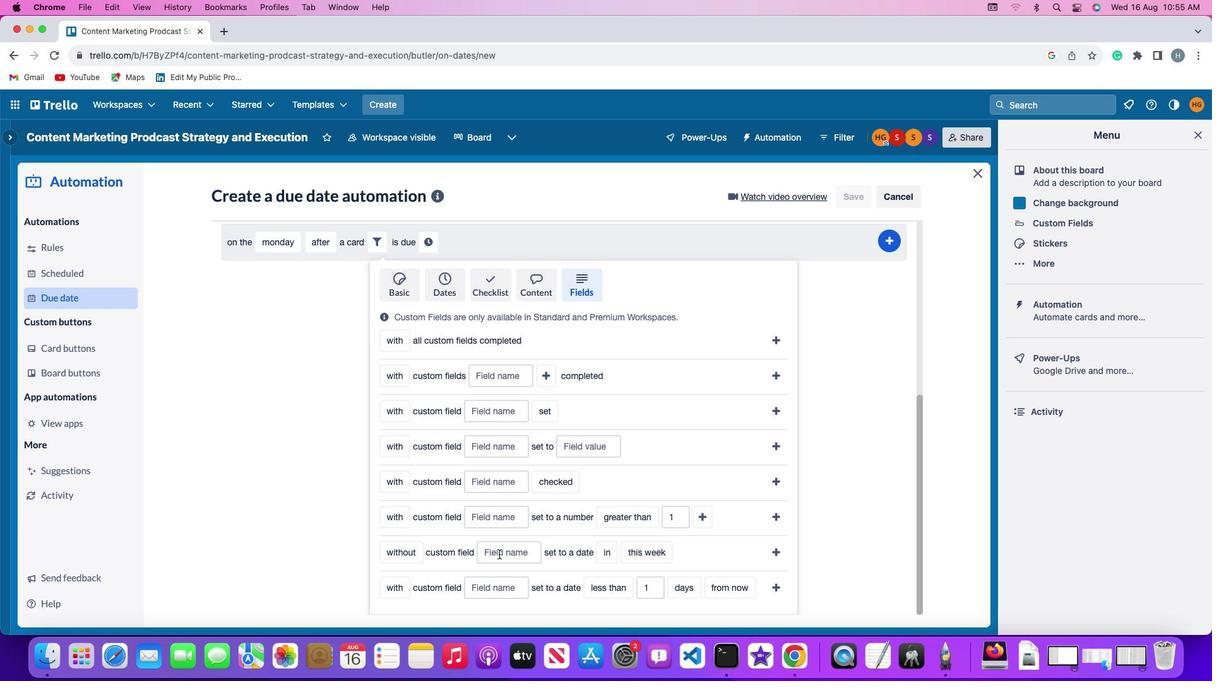 
Action: Mouse pressed left at (495, 551)
Screenshot: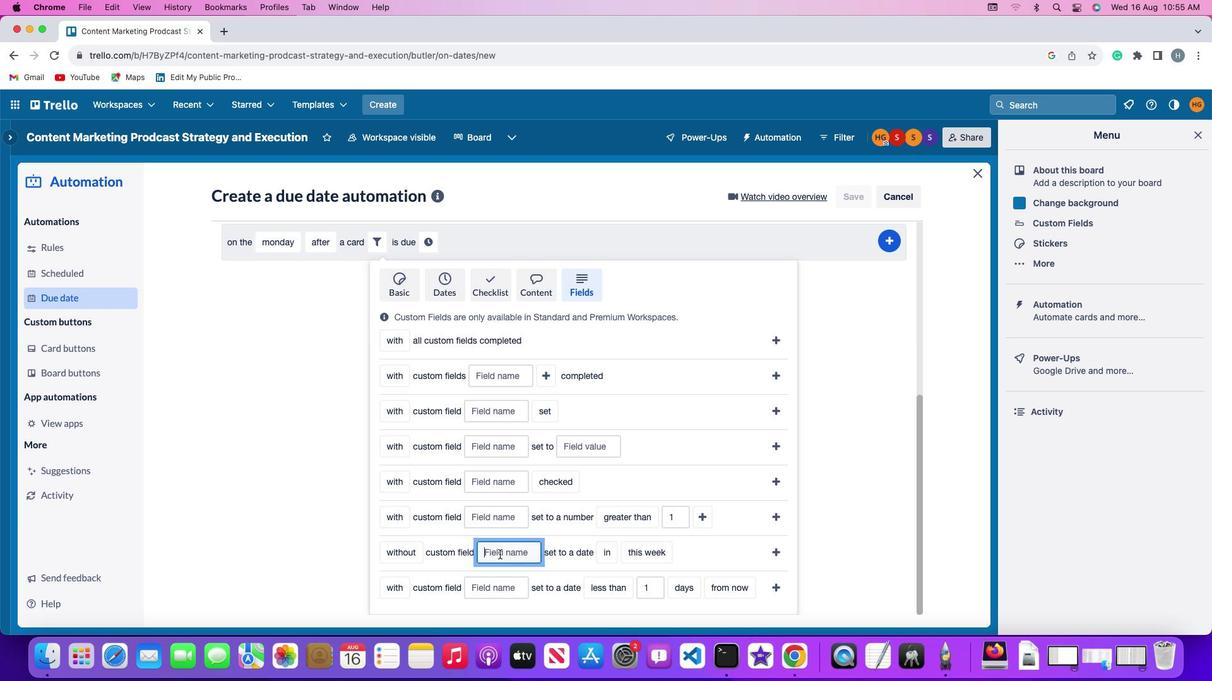 
Action: Mouse moved to (495, 551)
Screenshot: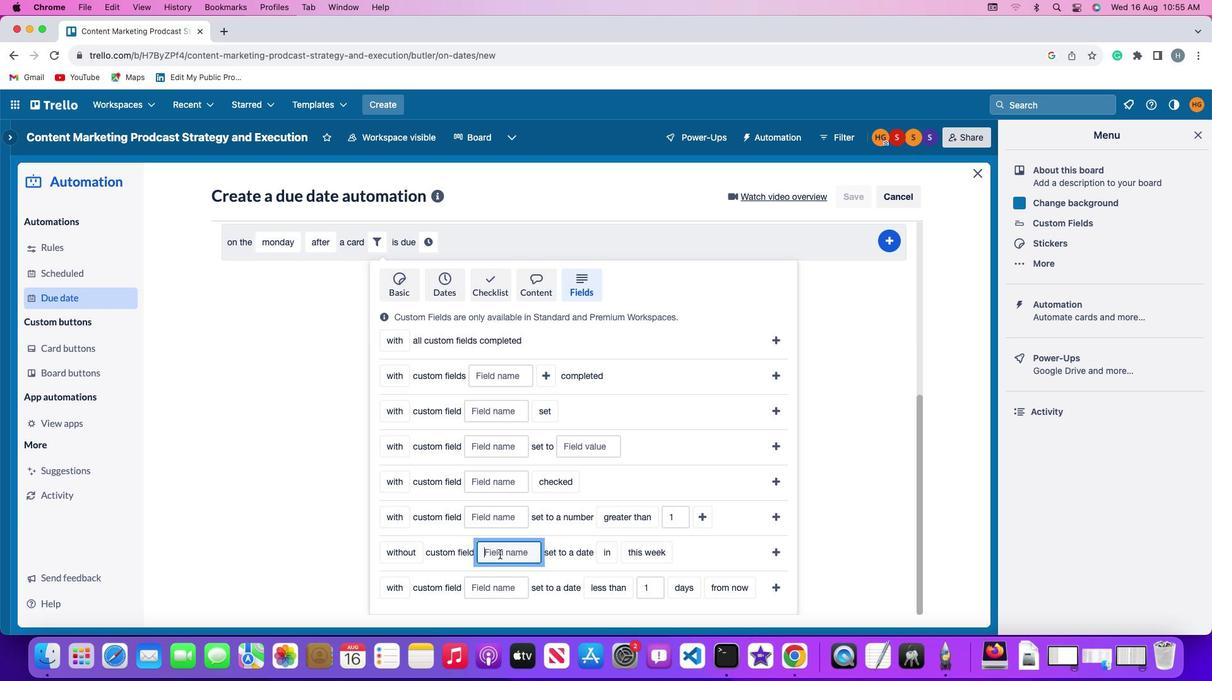 
Action: Key pressed Key.shift'R''e''s''u''m''e'
Screenshot: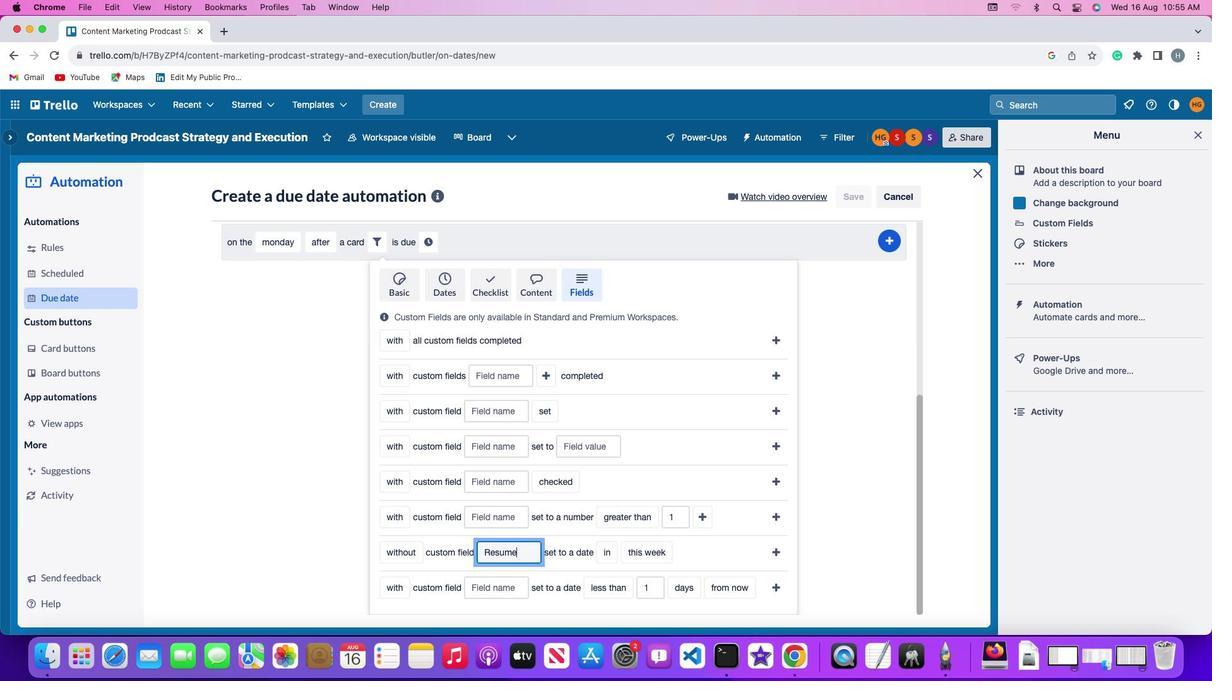 
Action: Mouse moved to (601, 553)
Screenshot: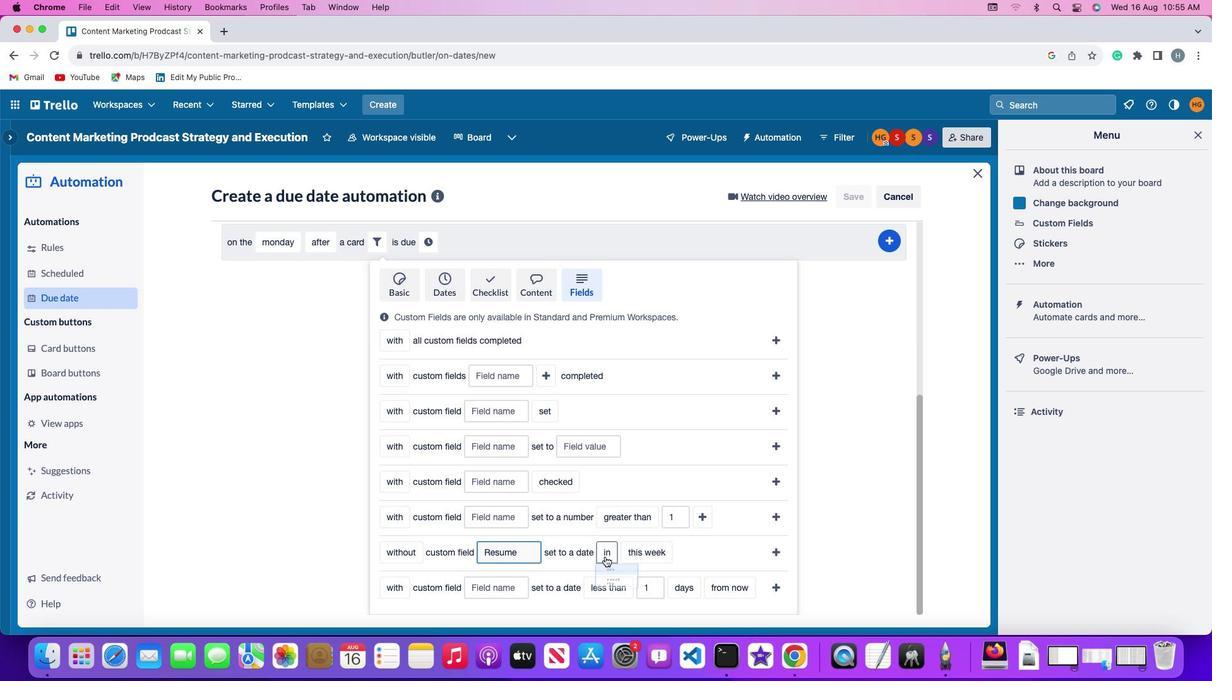
Action: Mouse pressed left at (601, 553)
Screenshot: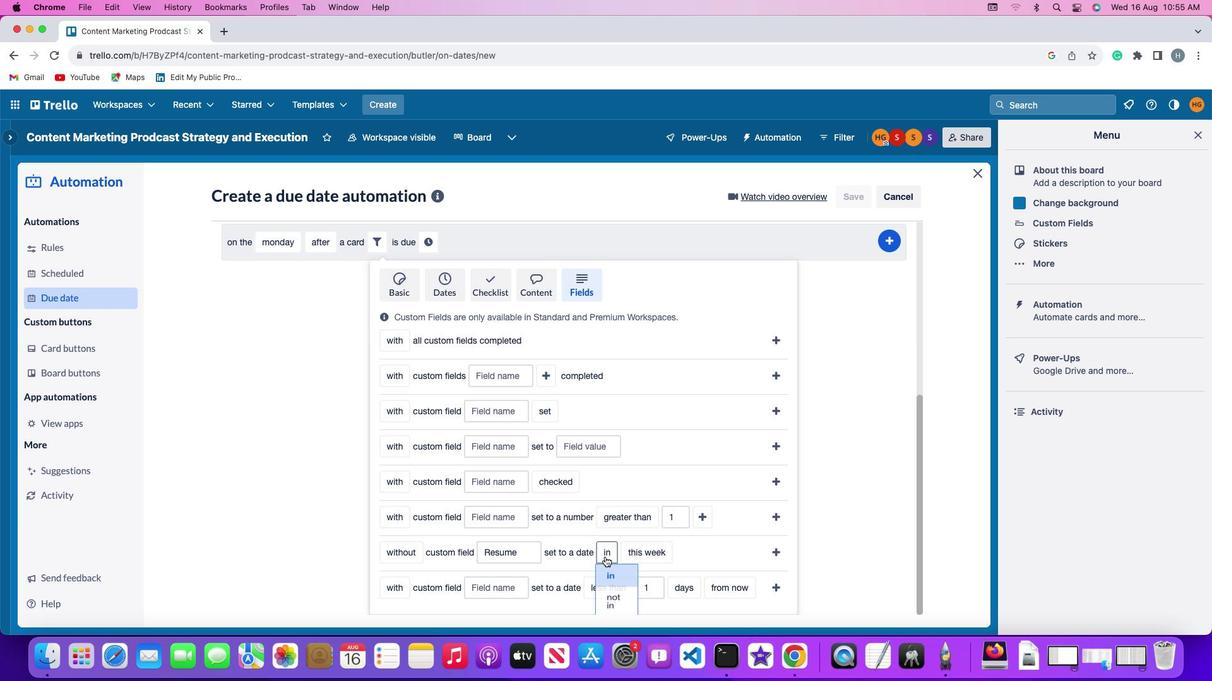 
Action: Mouse moved to (609, 573)
Screenshot: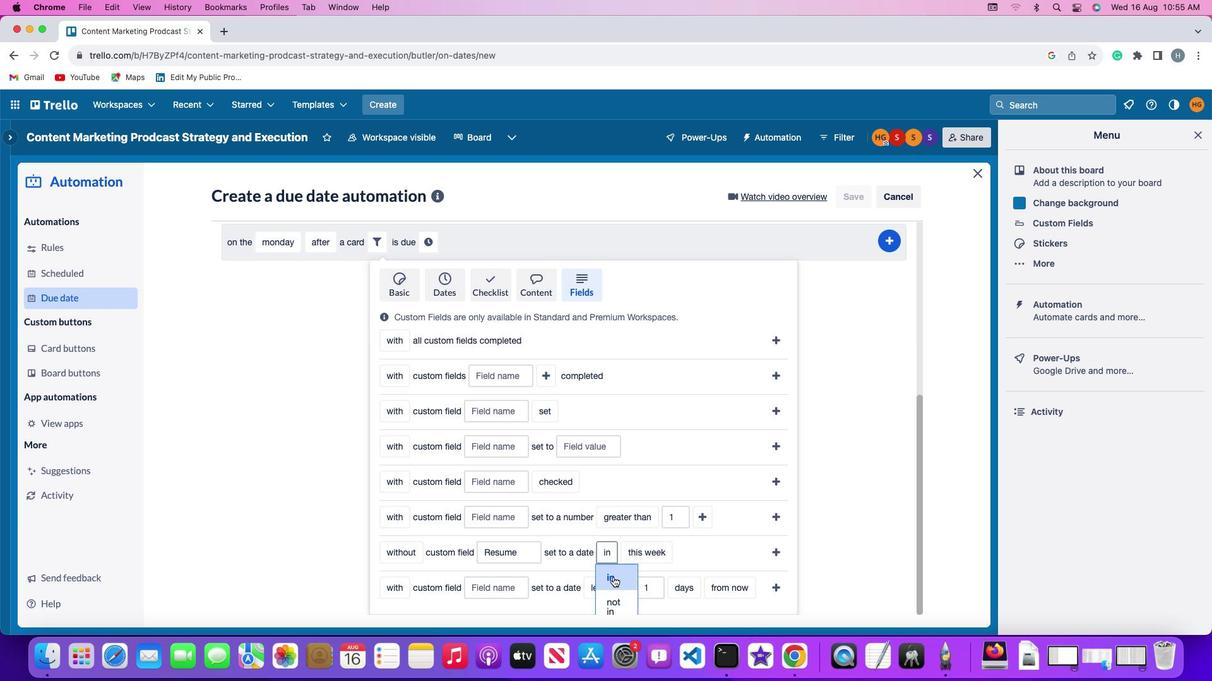 
Action: Mouse pressed left at (609, 573)
Screenshot: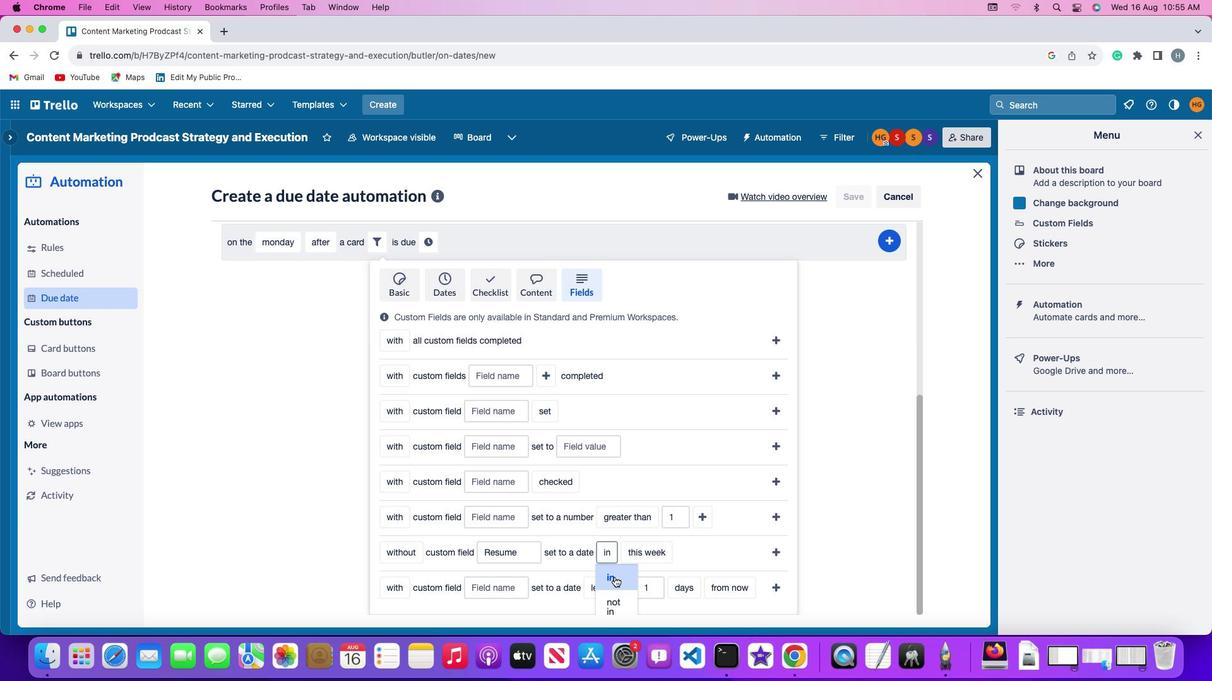 
Action: Mouse moved to (639, 555)
Screenshot: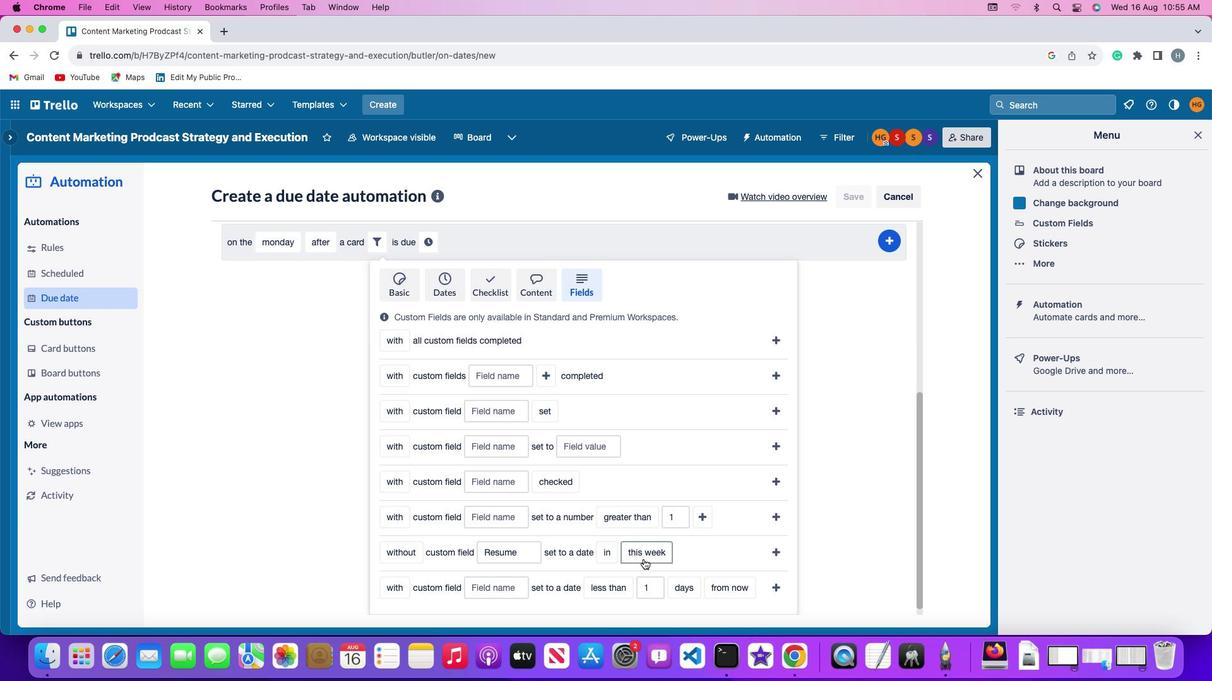 
Action: Mouse pressed left at (639, 555)
Screenshot: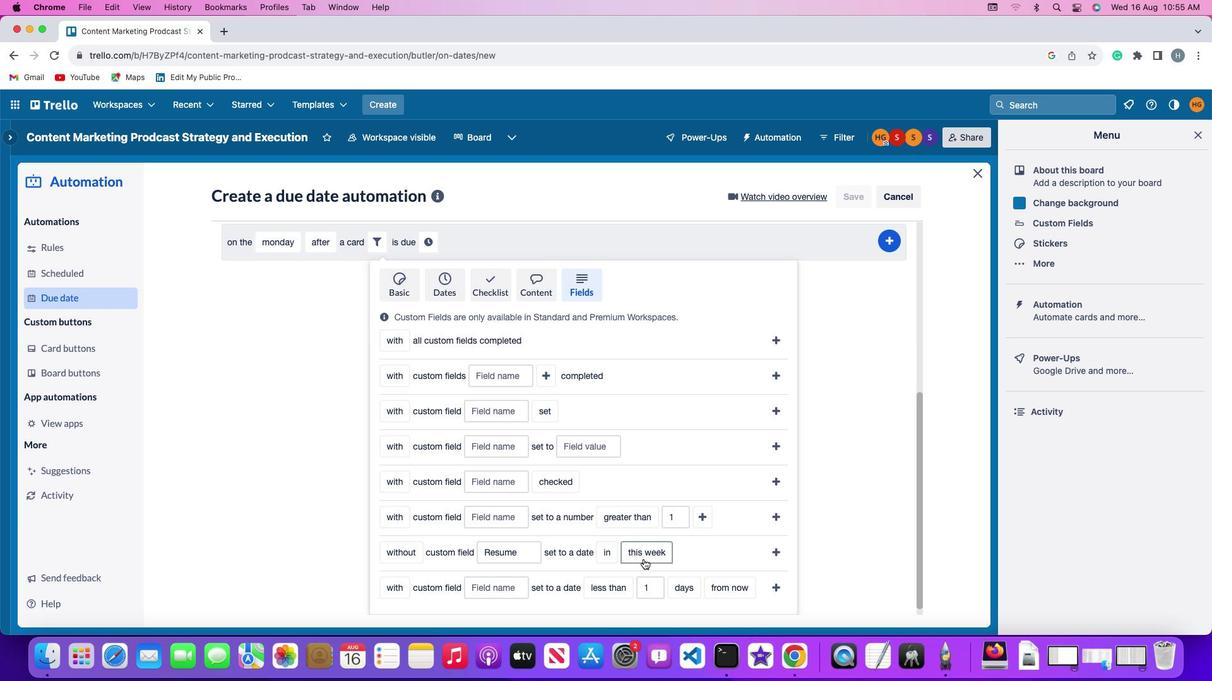
Action: Mouse moved to (640, 594)
Screenshot: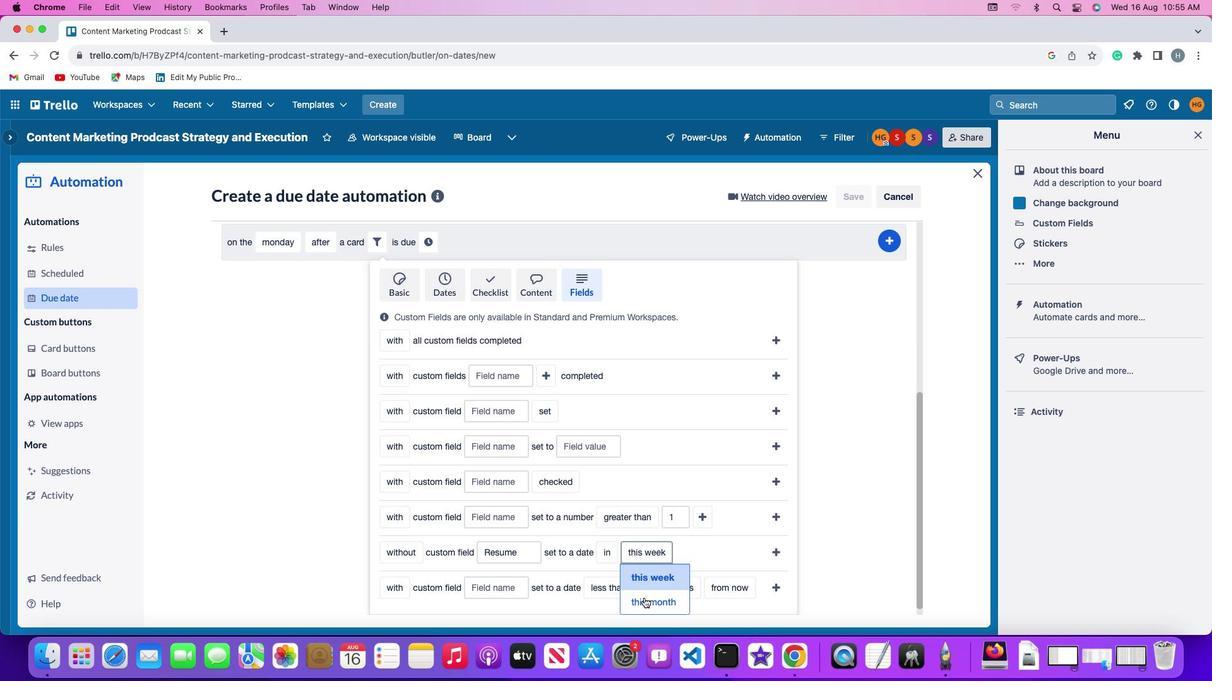 
Action: Mouse pressed left at (640, 594)
Screenshot: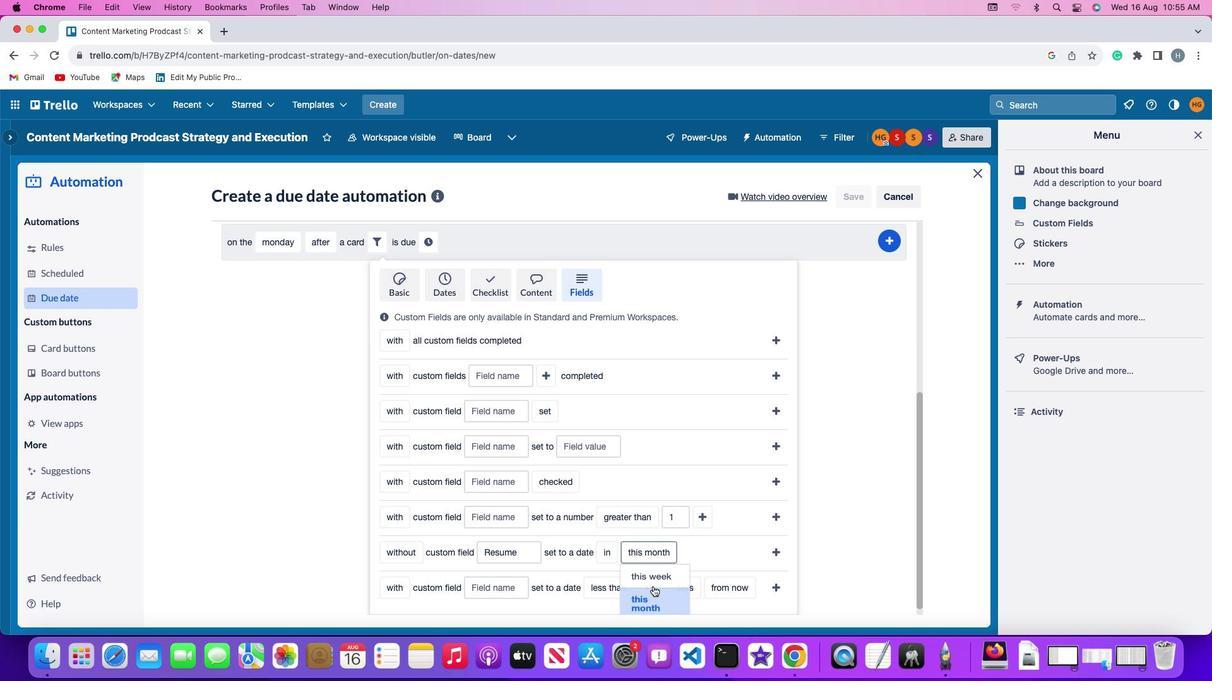 
Action: Mouse moved to (776, 546)
Screenshot: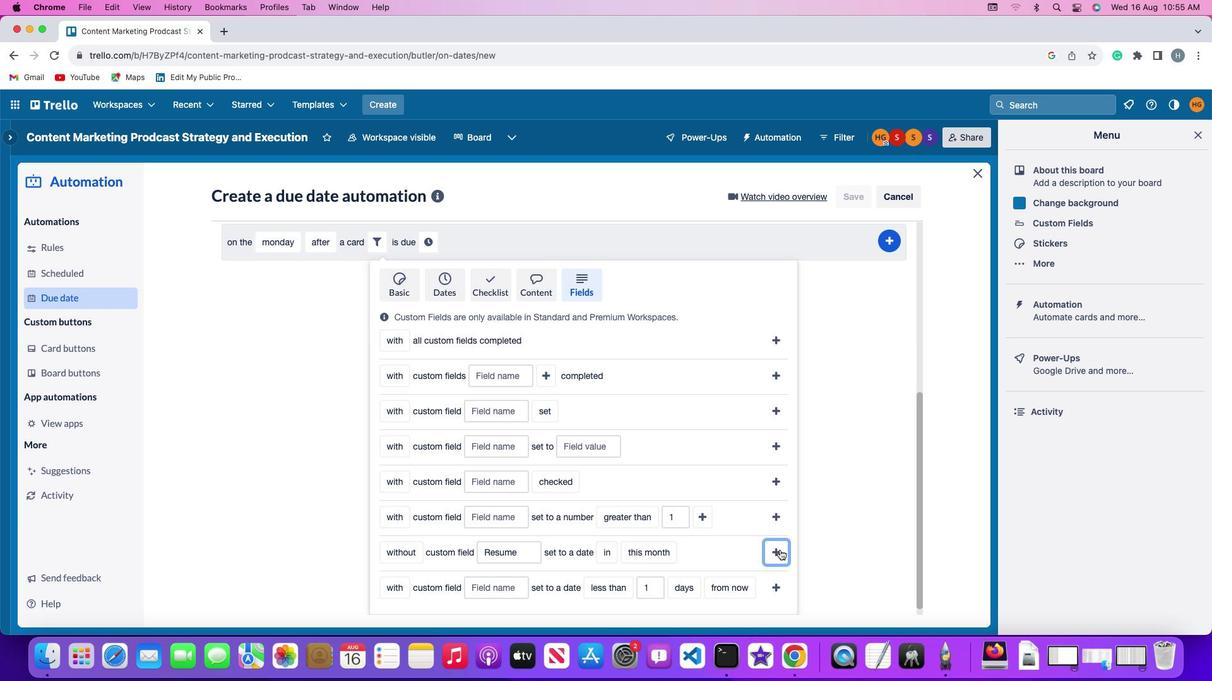 
Action: Mouse pressed left at (776, 546)
Screenshot: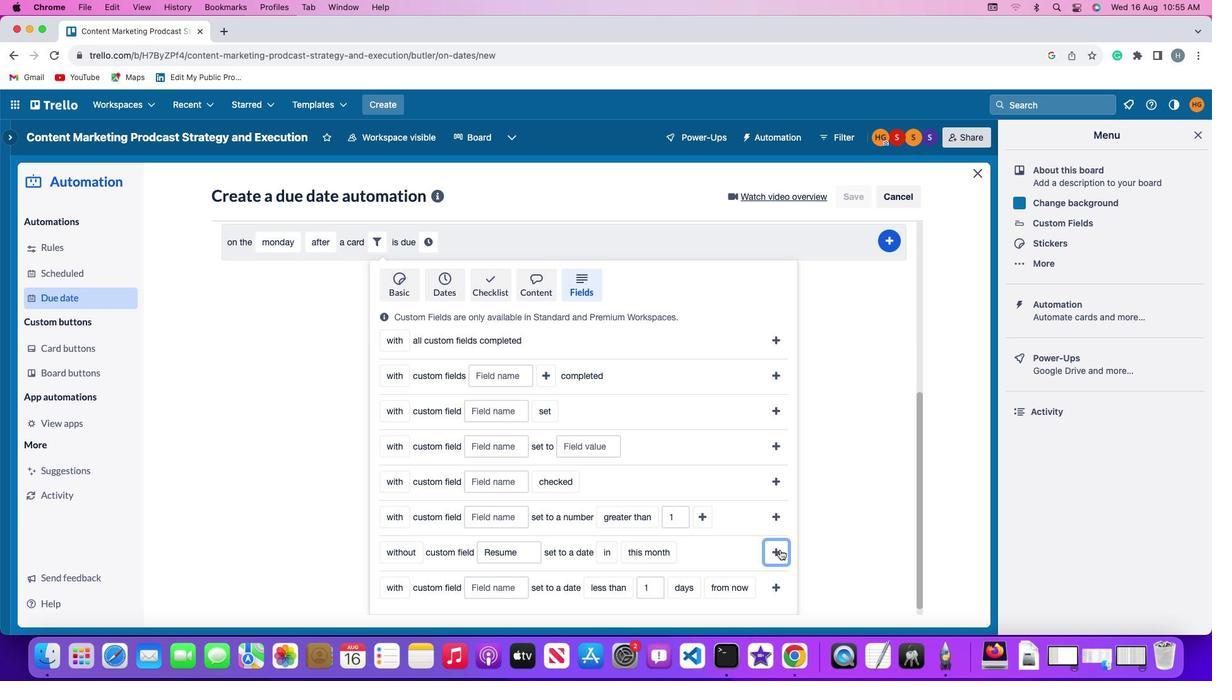 
Action: Mouse moved to (685, 552)
Screenshot: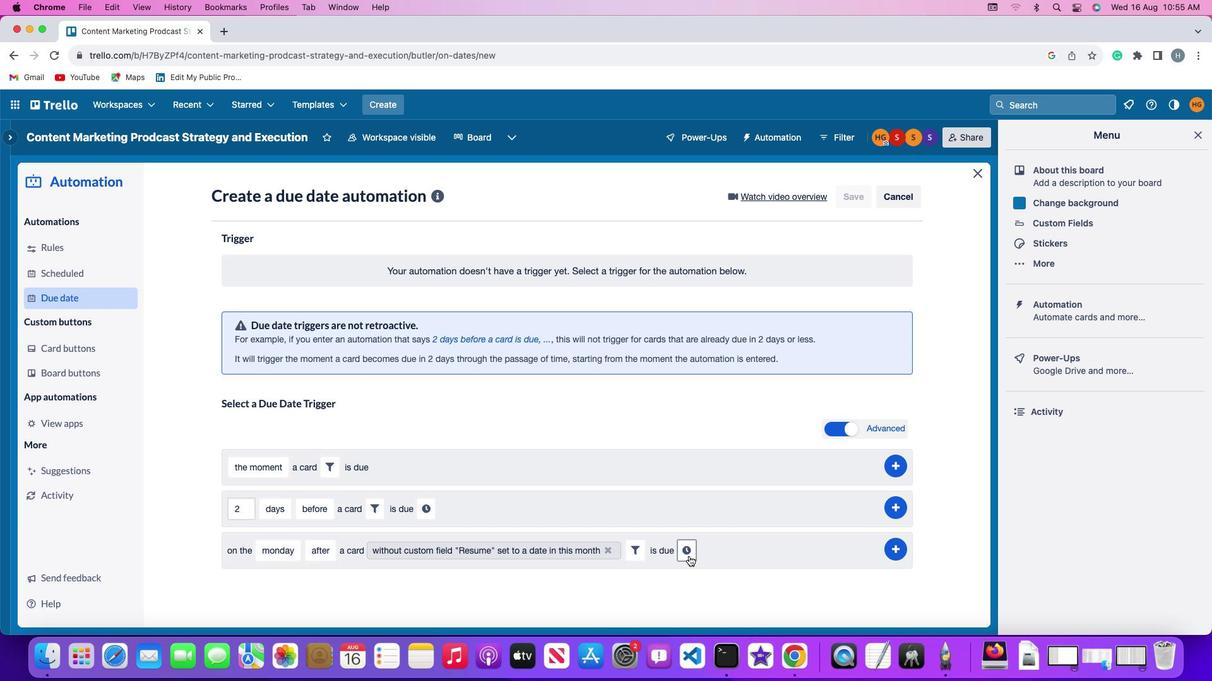 
Action: Mouse pressed left at (685, 552)
Screenshot: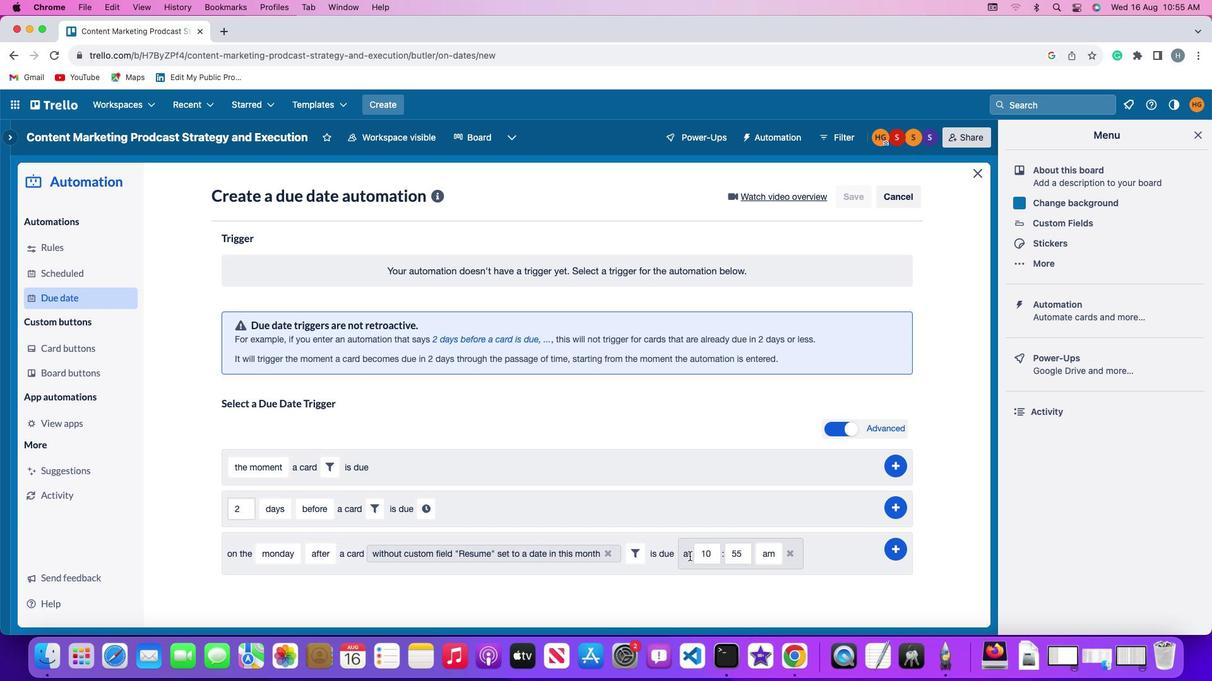 
Action: Mouse moved to (710, 551)
Screenshot: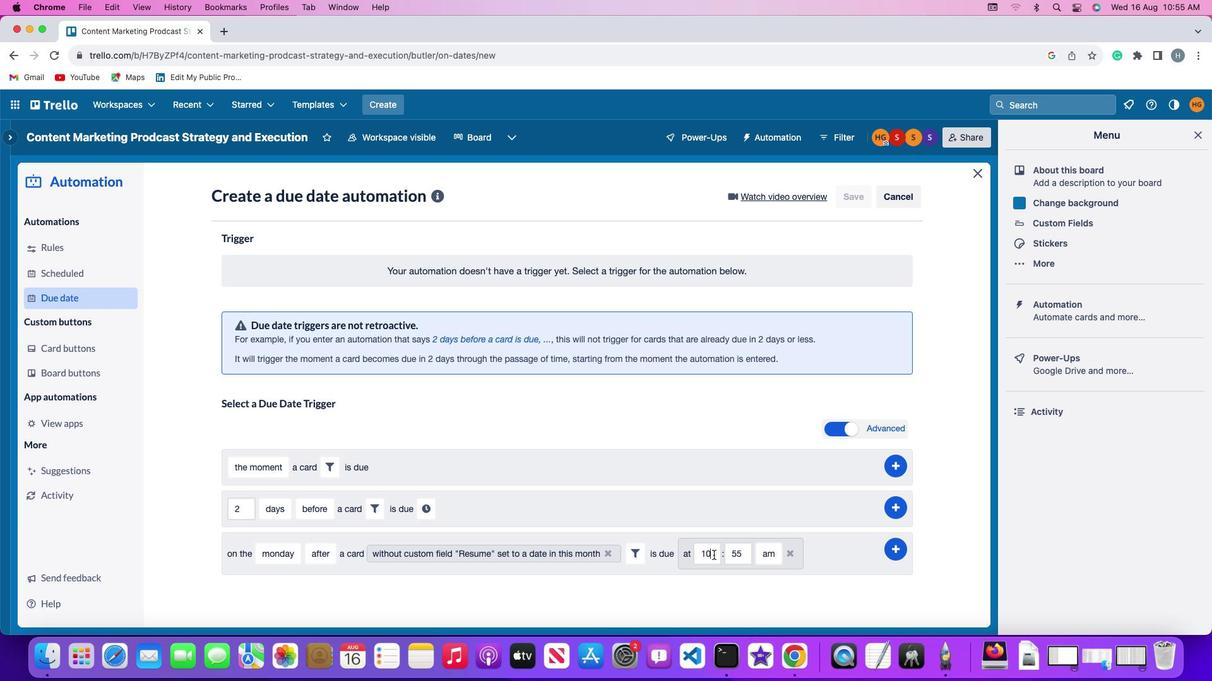 
Action: Mouse pressed left at (710, 551)
Screenshot: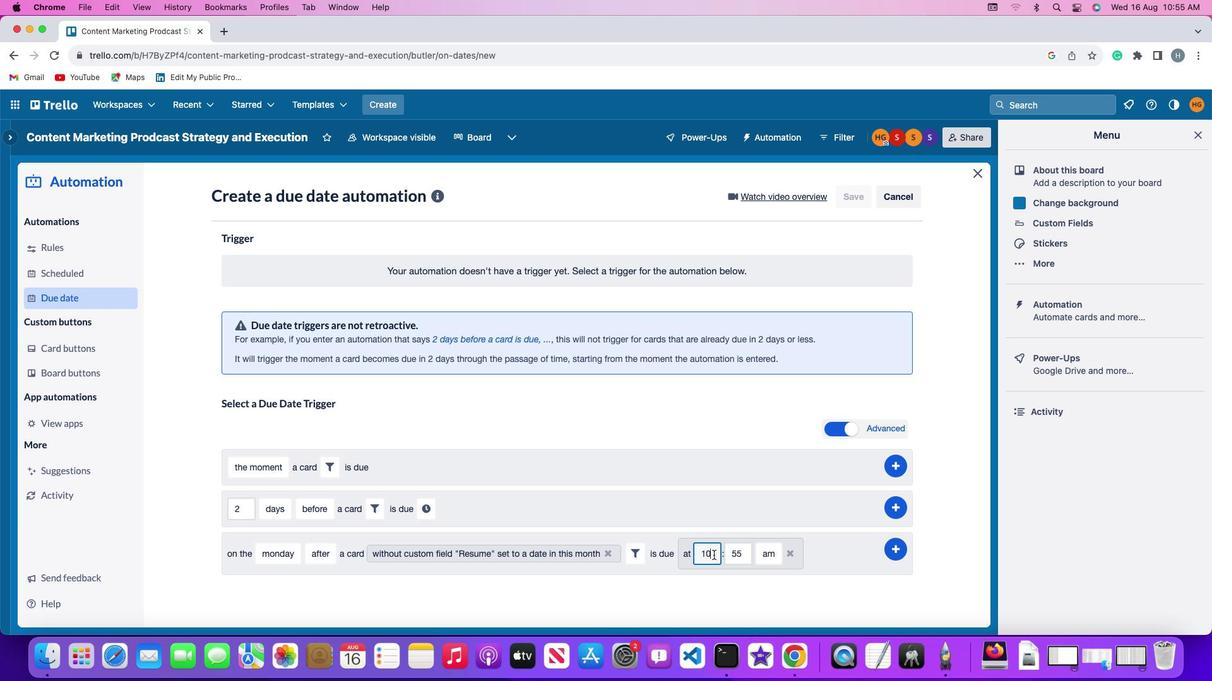 
Action: Key pressed Key.backspaceKey.backspace'1''1'
Screenshot: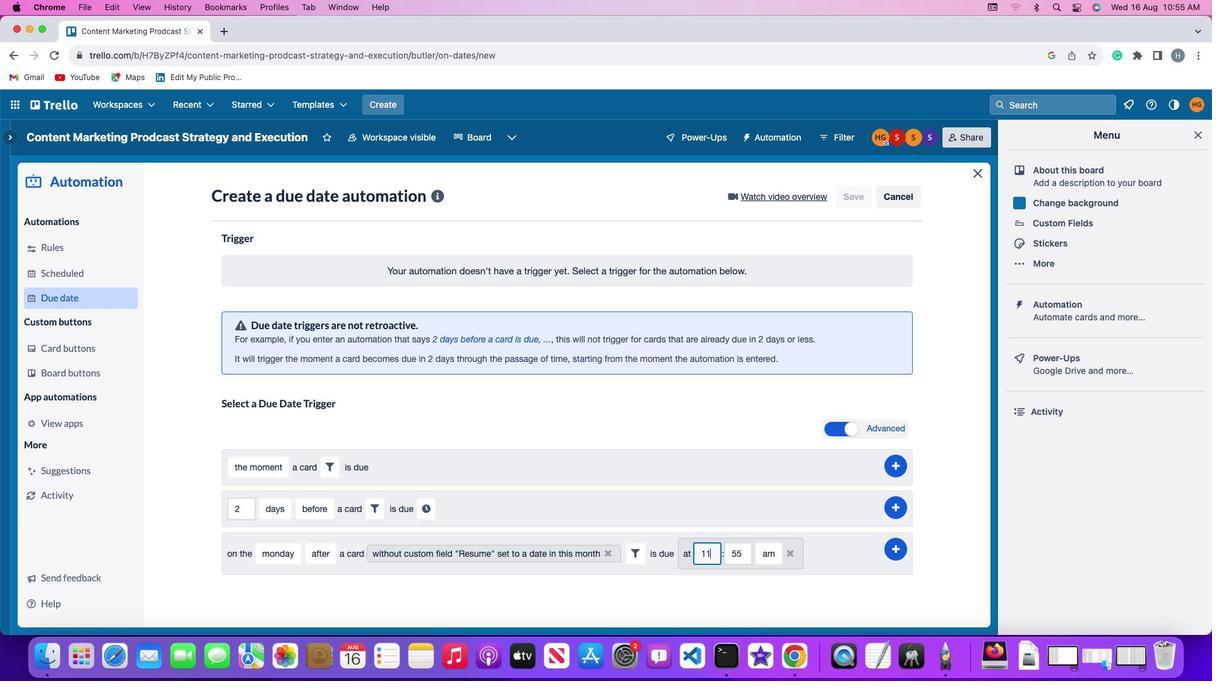 
Action: Mouse moved to (743, 549)
Screenshot: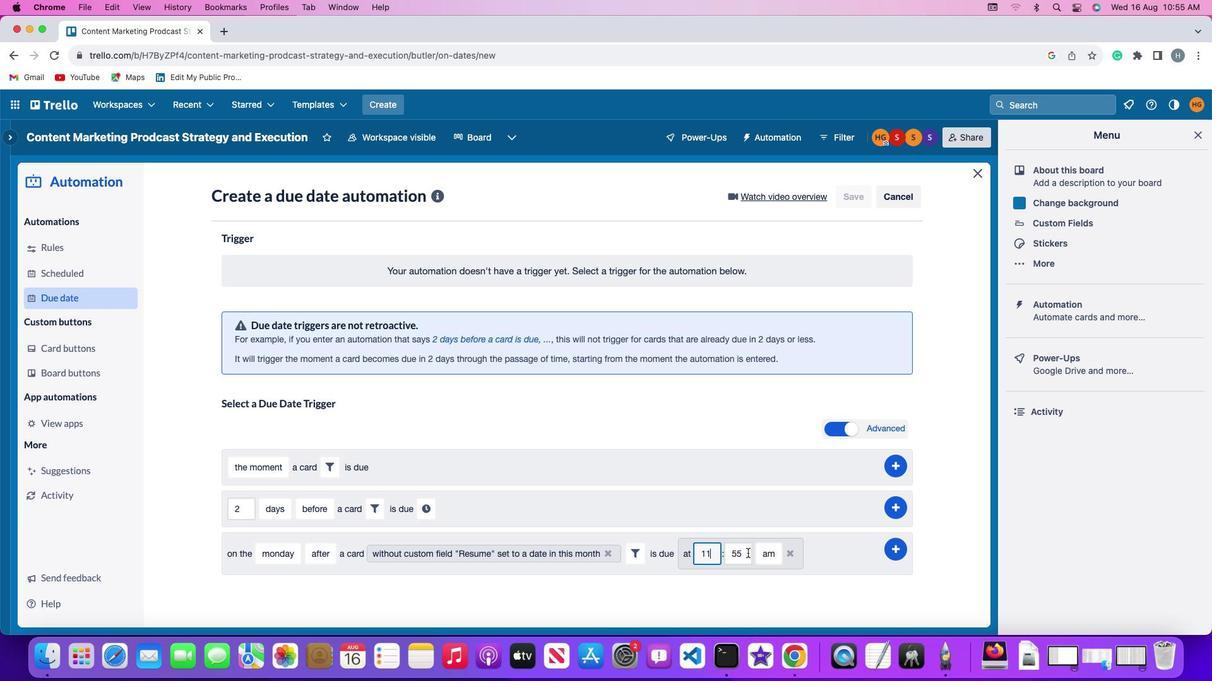 
Action: Mouse pressed left at (743, 549)
Screenshot: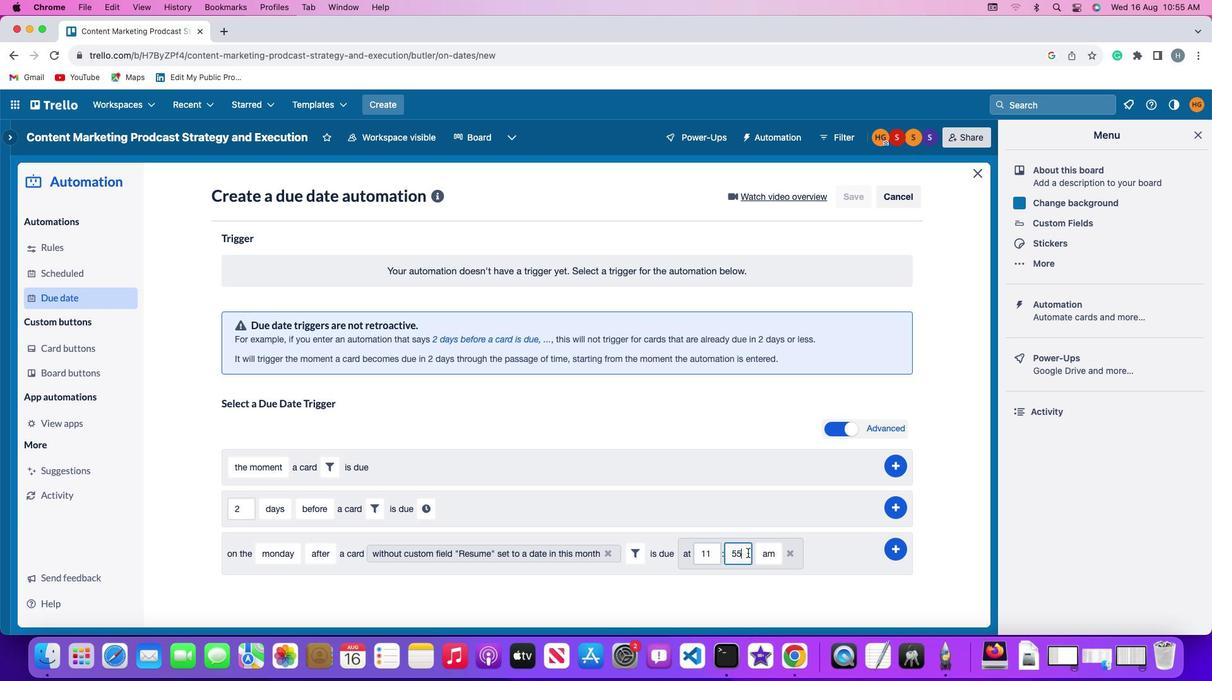 
Action: Key pressed Key.backspaceKey.backspace'0''0'
Screenshot: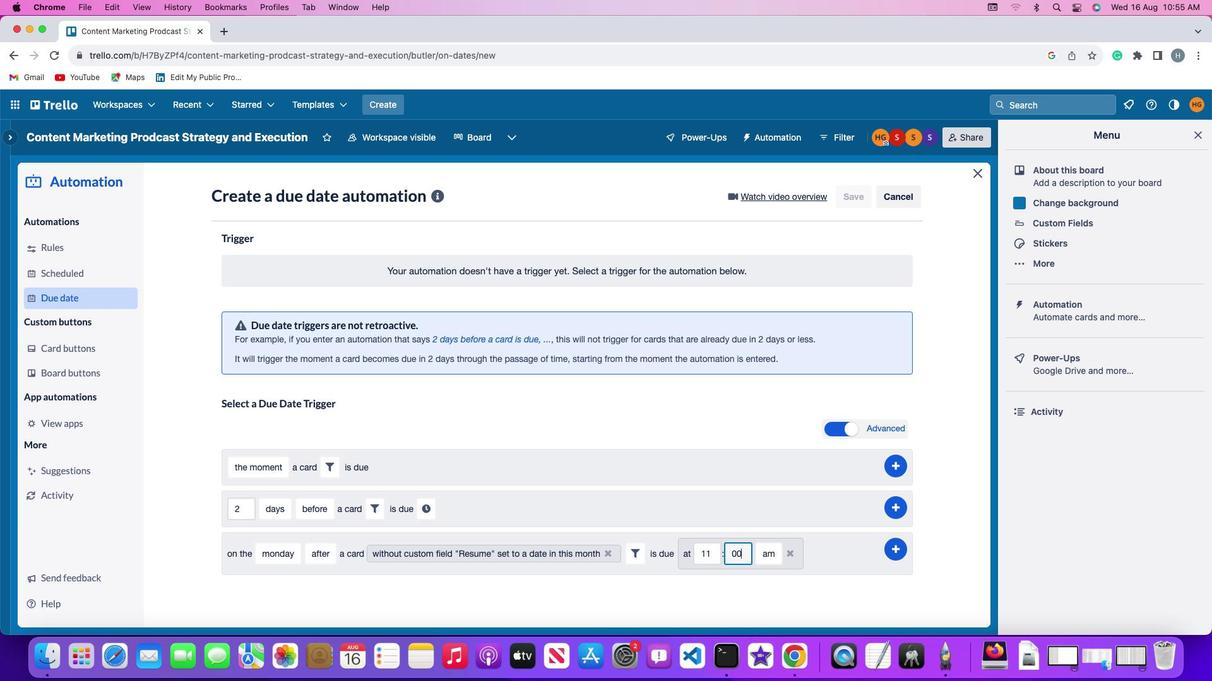 
Action: Mouse moved to (764, 548)
Screenshot: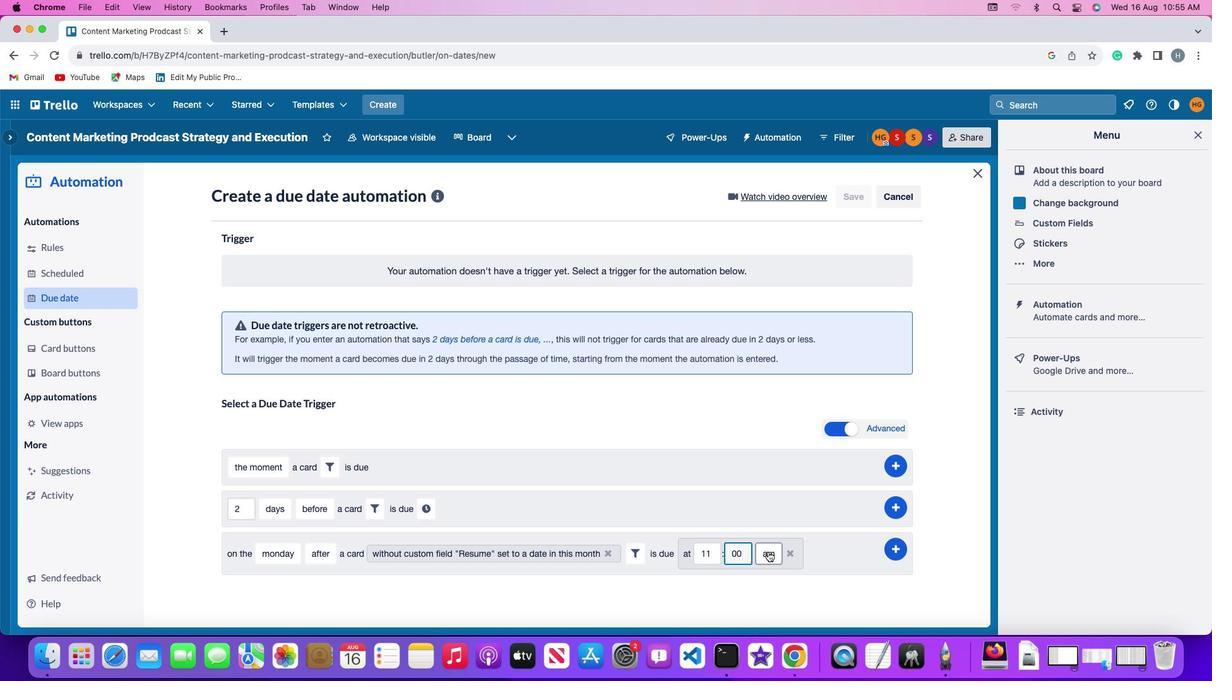 
Action: Mouse pressed left at (764, 548)
Screenshot: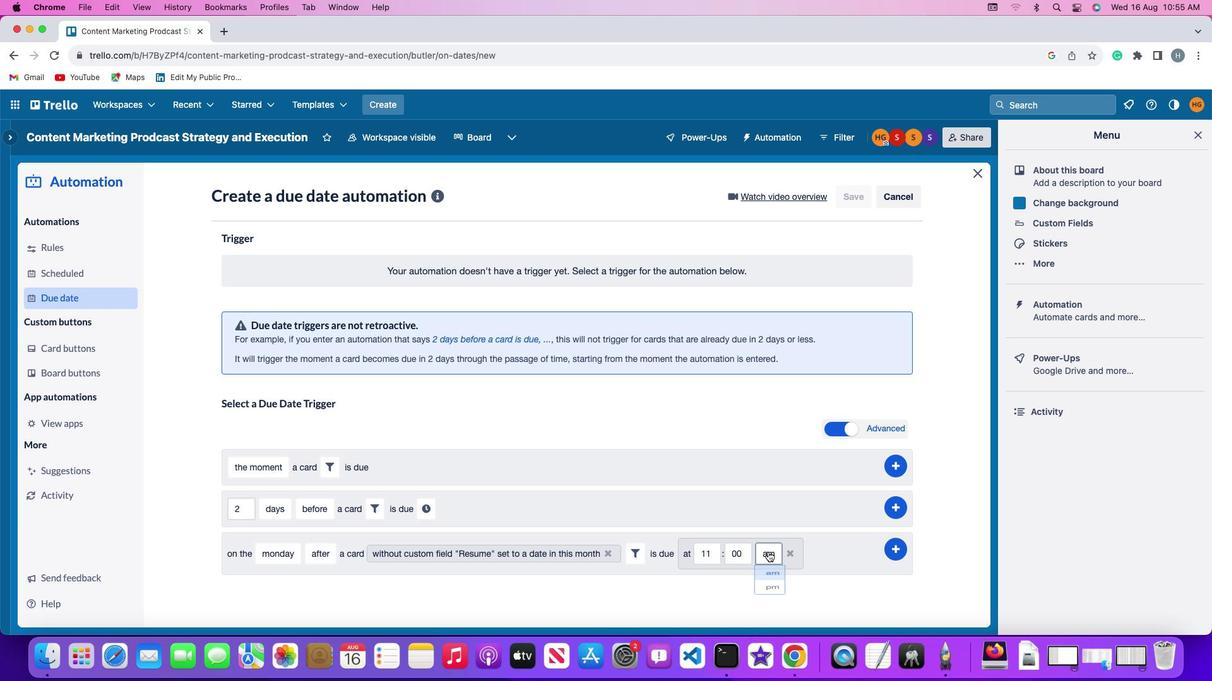 
Action: Mouse moved to (767, 575)
Screenshot: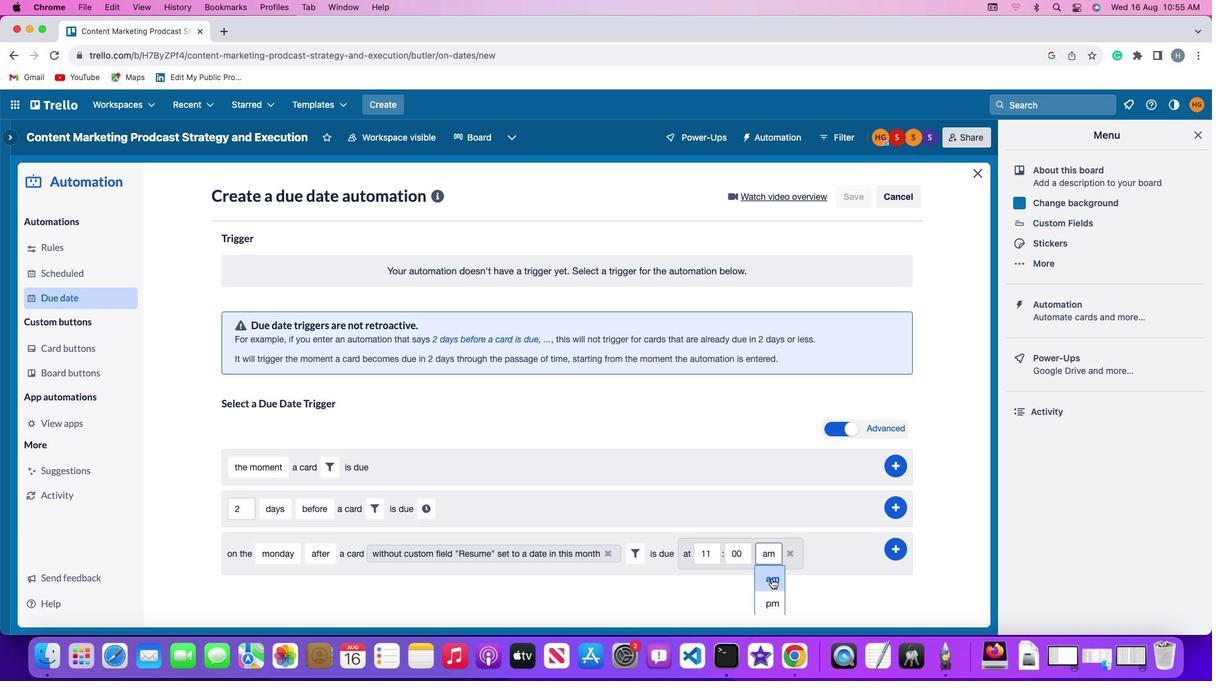 
Action: Mouse pressed left at (767, 575)
Screenshot: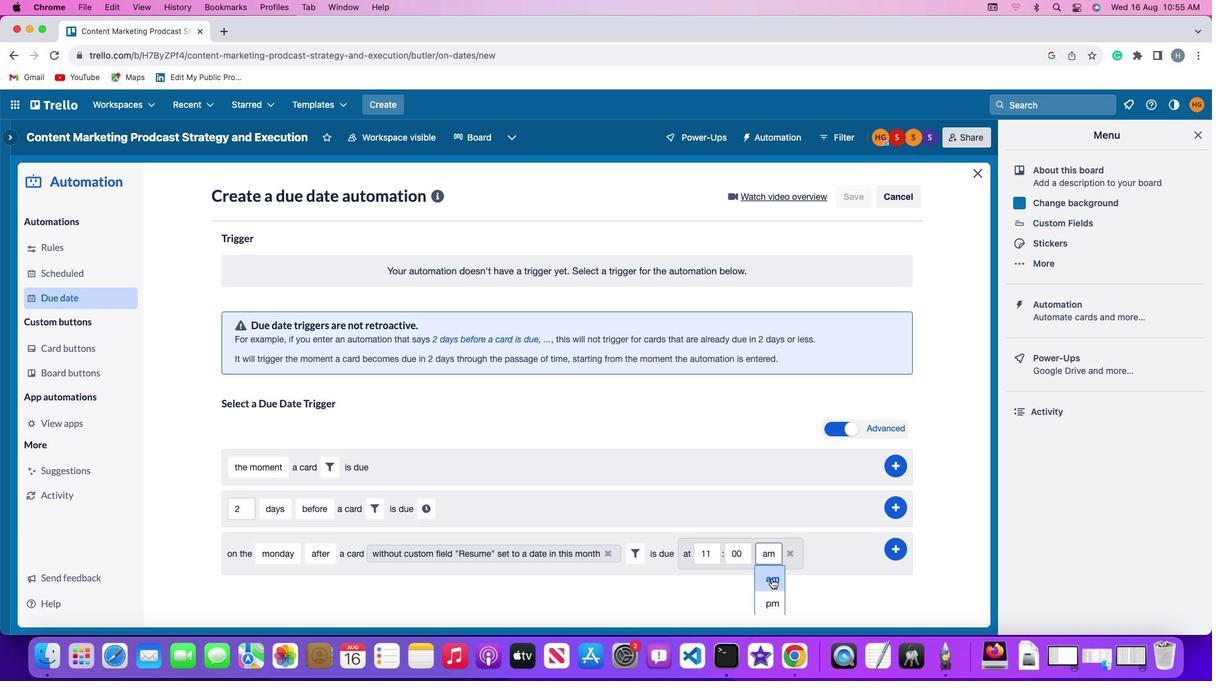 
Action: Mouse moved to (895, 545)
Screenshot: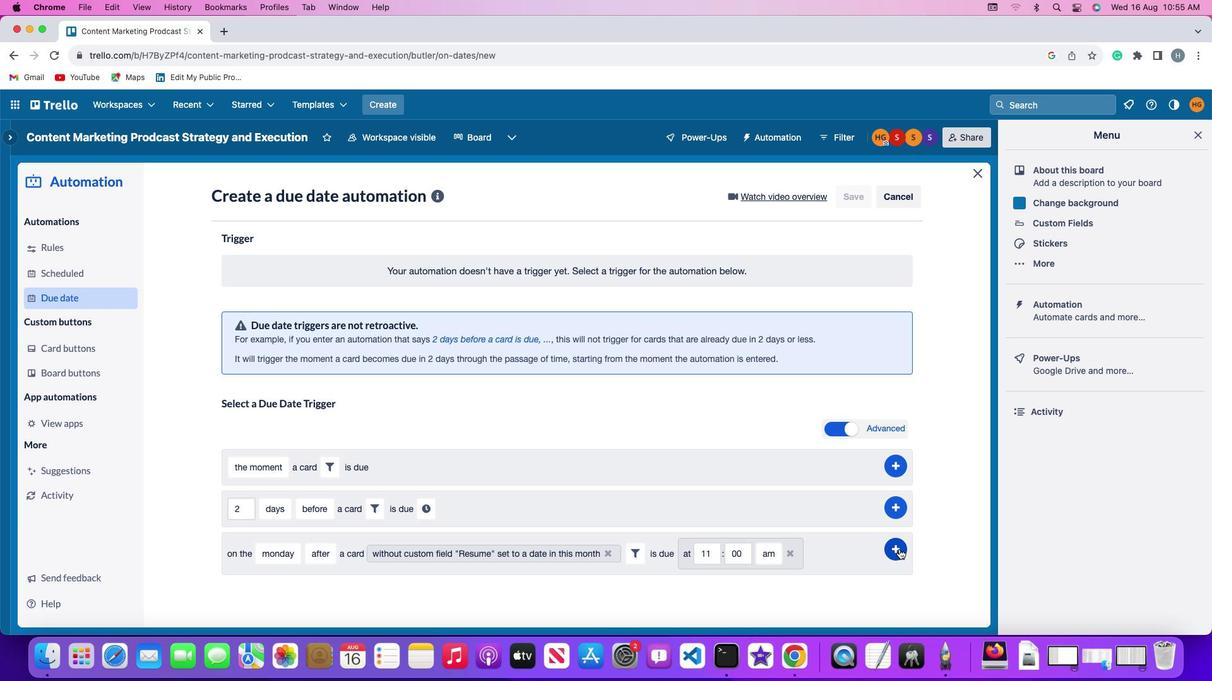 
Action: Mouse pressed left at (895, 545)
Screenshot: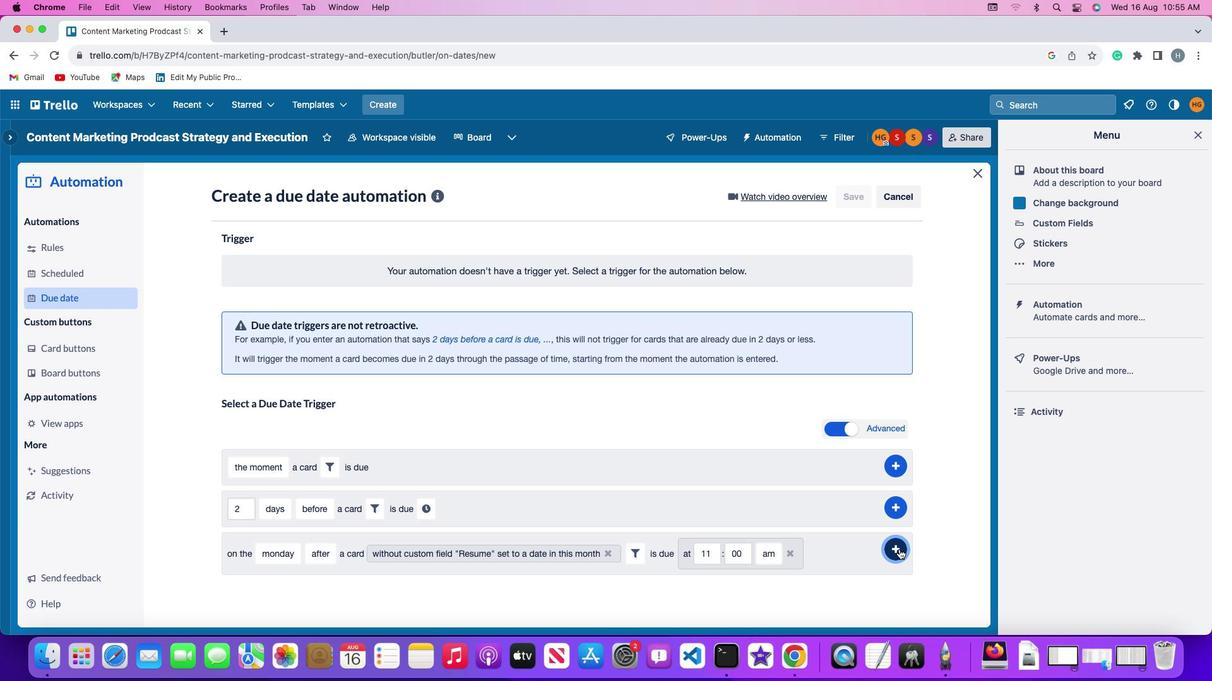 
Action: Mouse moved to (944, 455)
Screenshot: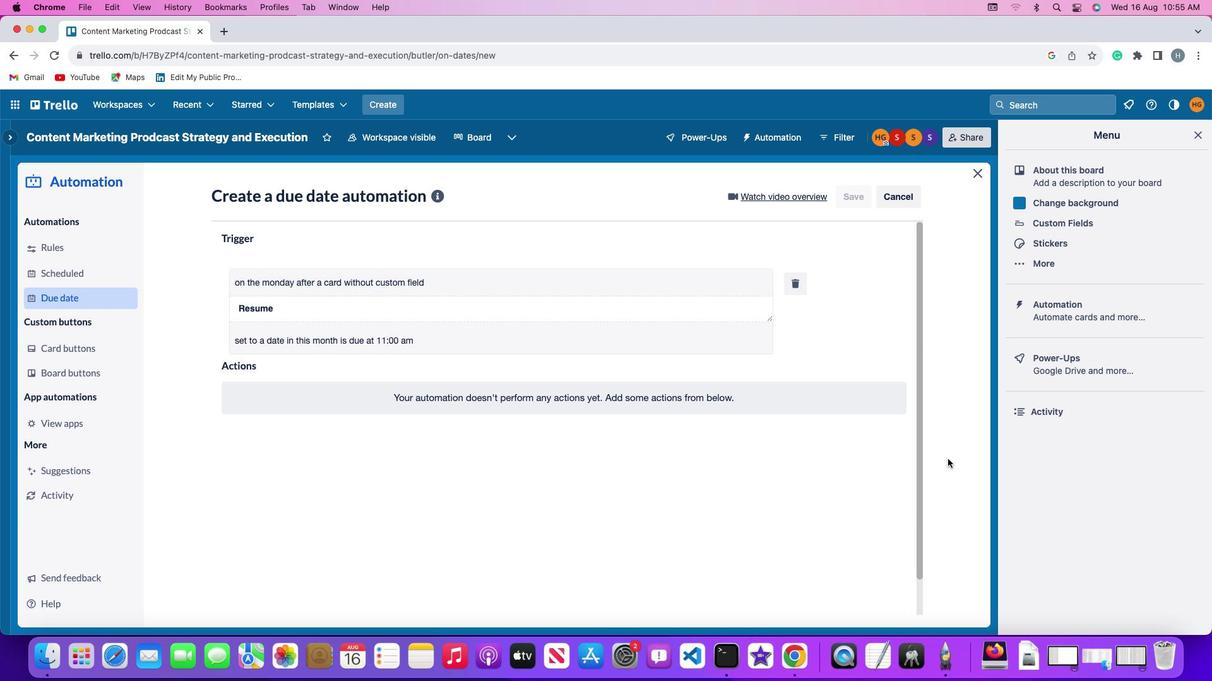 
